 Task: Compose an email with the signature Lynn Cooper with the subject Request for feedback on a training evaluation survey and the message Can you confirm the budget for the upcoming marketing campaign? from softage.3@softage.net to softage.2@softage.net with an attached audio file Audio_riddle.mp3, change the font of the message to Comic Sans and change the font typography to italics Send the email. Finally, move the email from Sent Items to the label Partnerships
Action: Mouse moved to (702, 523)
Screenshot: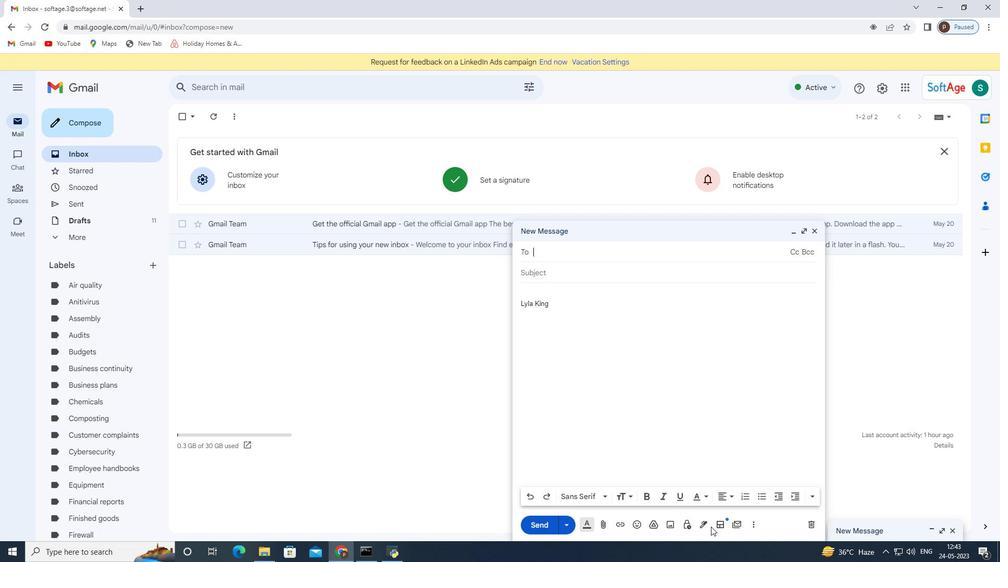 
Action: Mouse pressed left at (702, 523)
Screenshot: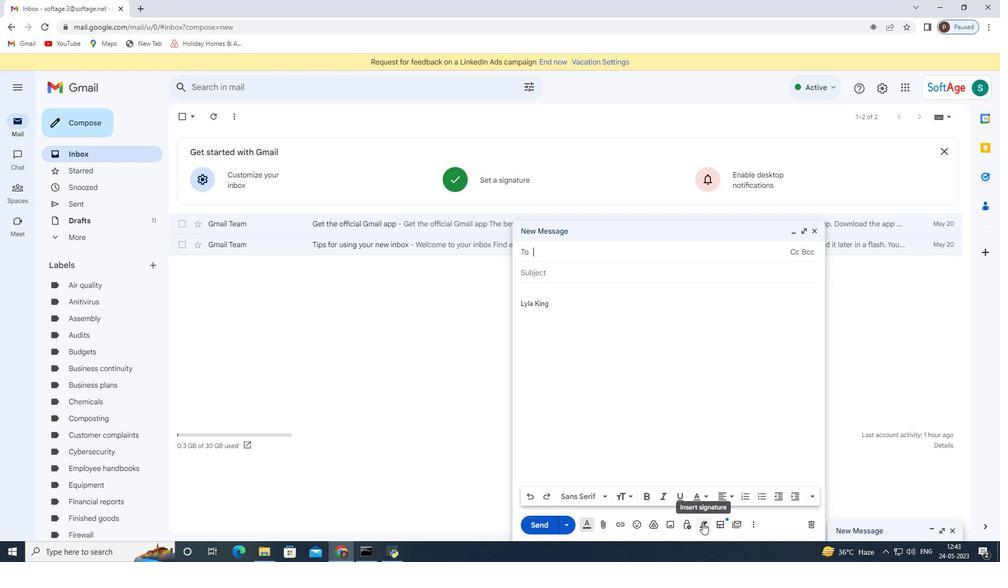 
Action: Mouse moved to (738, 464)
Screenshot: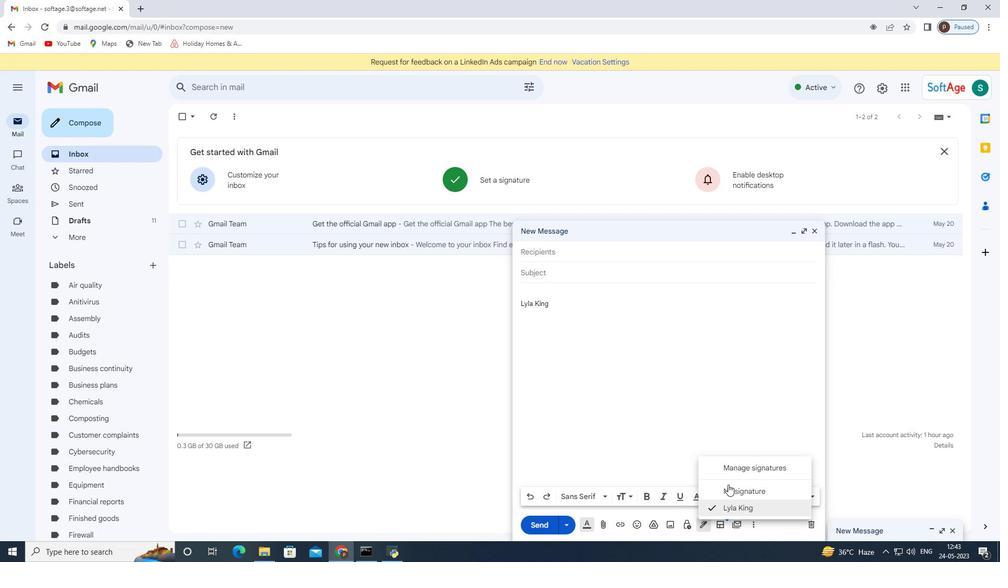 
Action: Mouse pressed left at (738, 464)
Screenshot: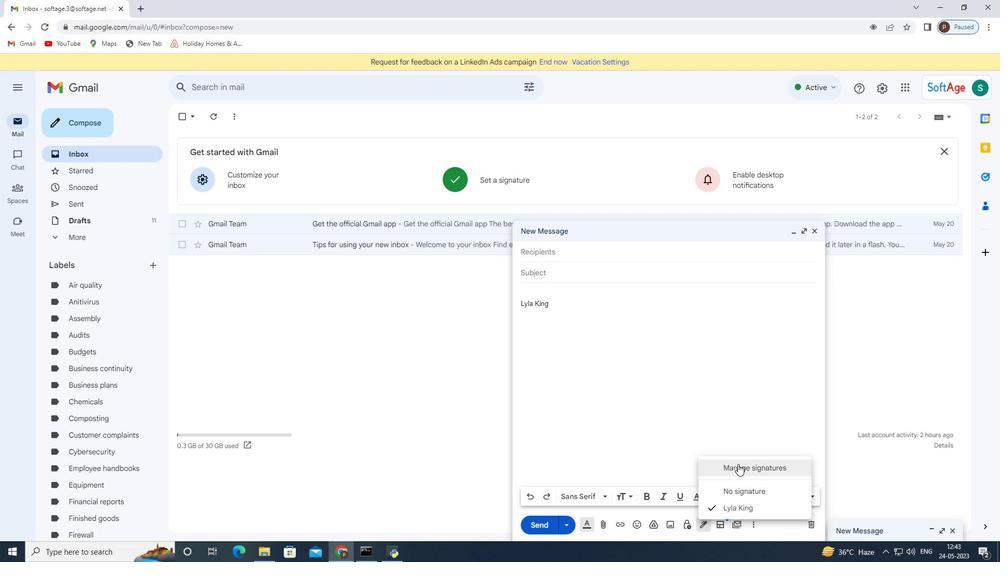 
Action: Mouse moved to (810, 233)
Screenshot: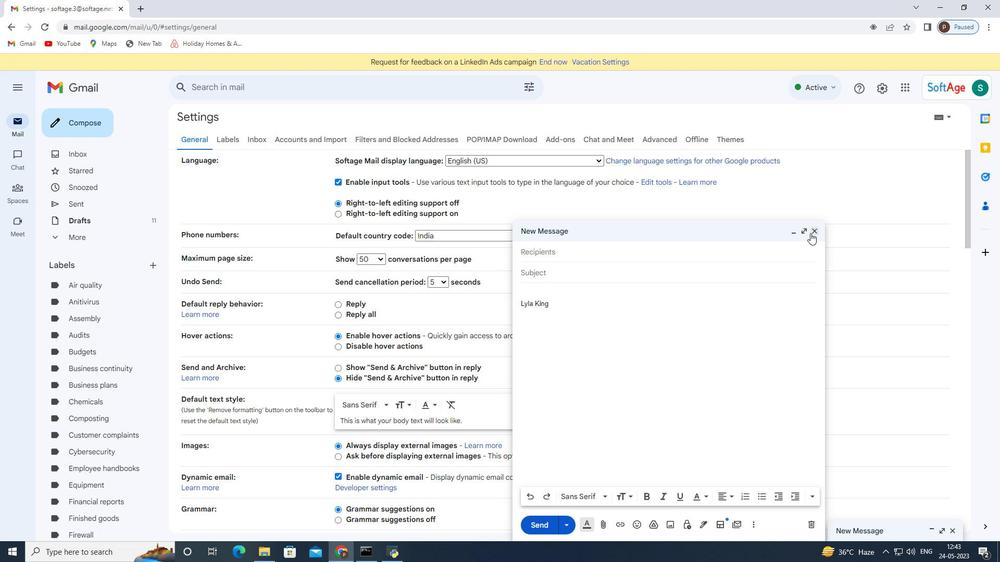 
Action: Mouse pressed left at (810, 233)
Screenshot: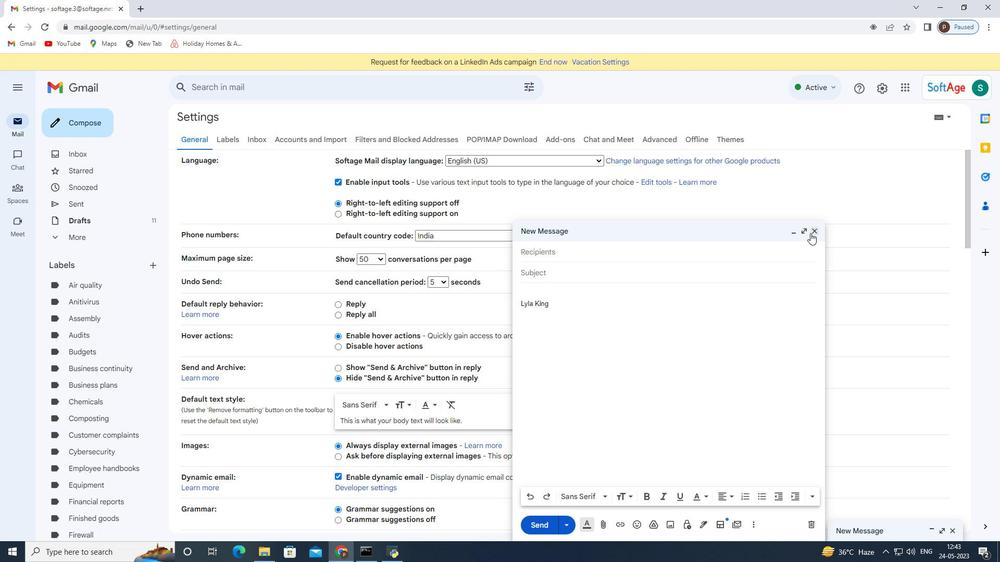 
Action: Mouse moved to (529, 320)
Screenshot: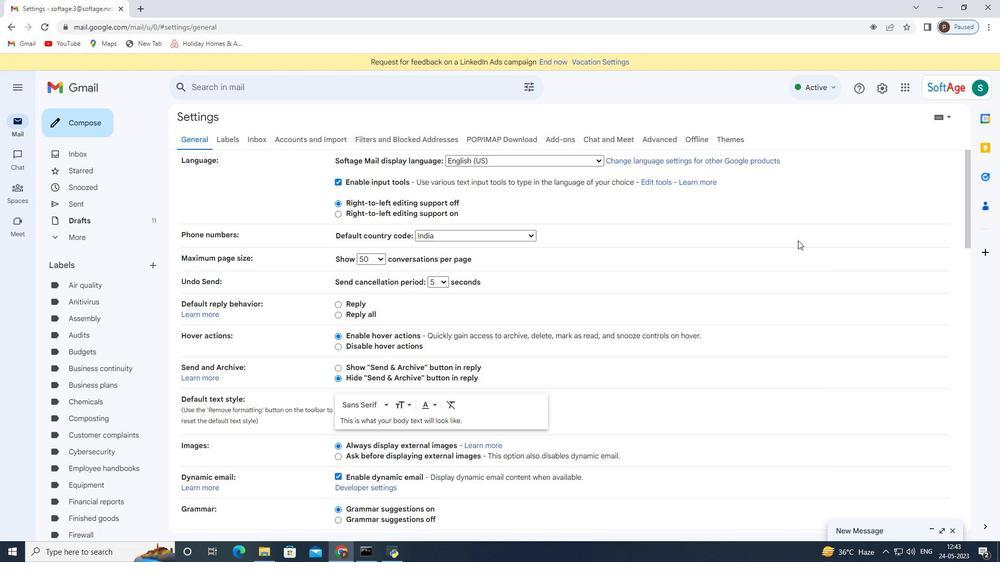
Action: Mouse scrolled (529, 320) with delta (0, 0)
Screenshot: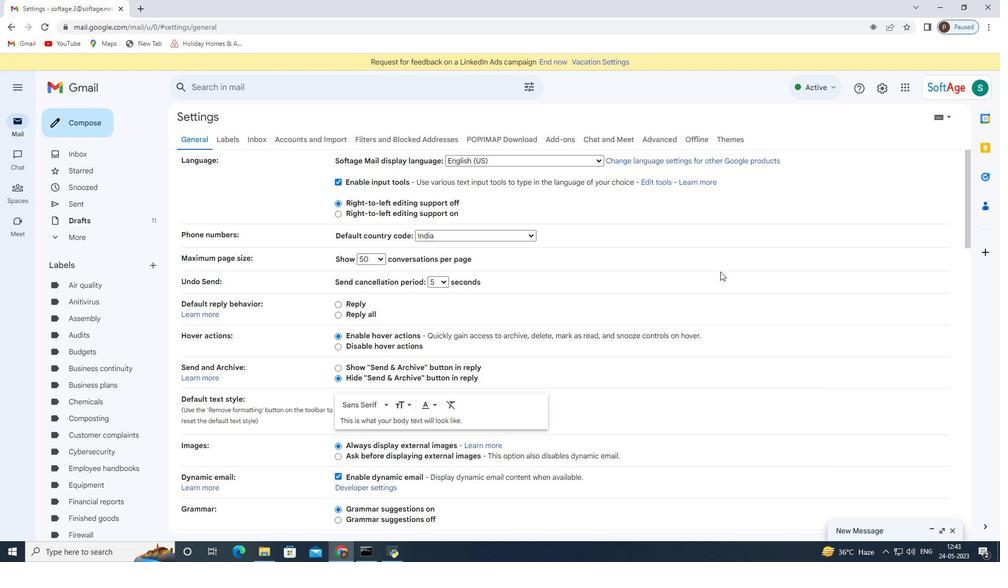 
Action: Mouse moved to (518, 327)
Screenshot: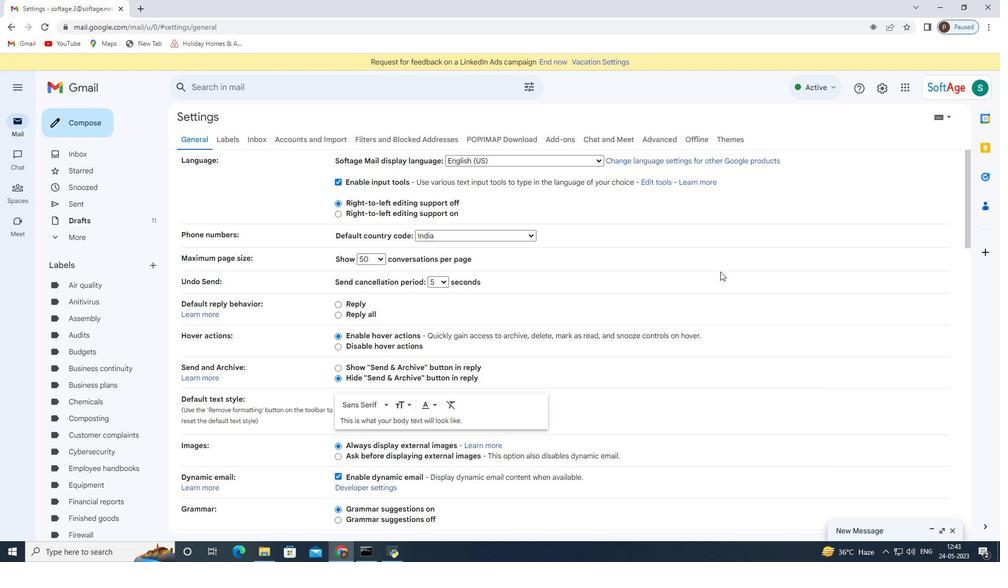 
Action: Mouse scrolled (518, 326) with delta (0, 0)
Screenshot: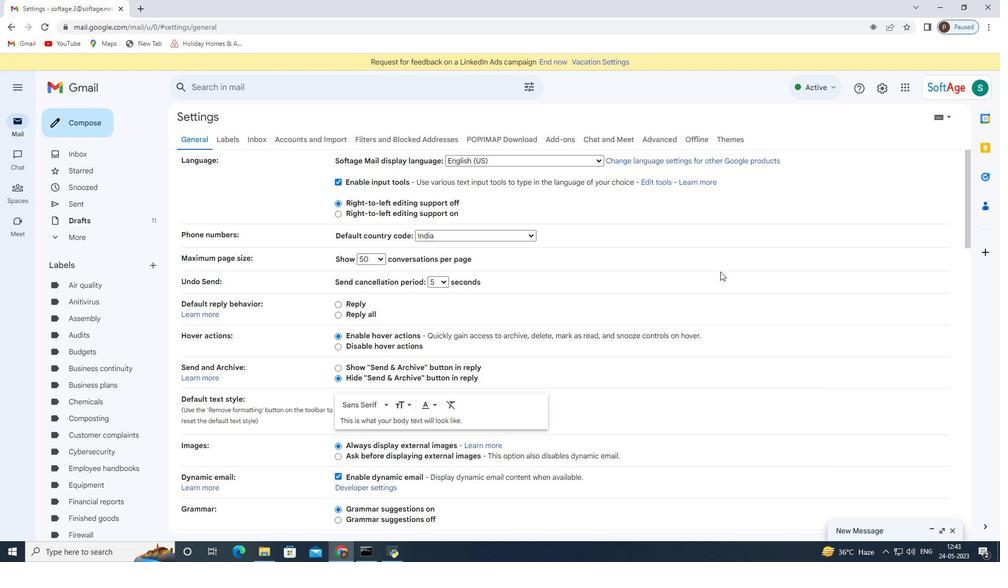 
Action: Mouse moved to (516, 328)
Screenshot: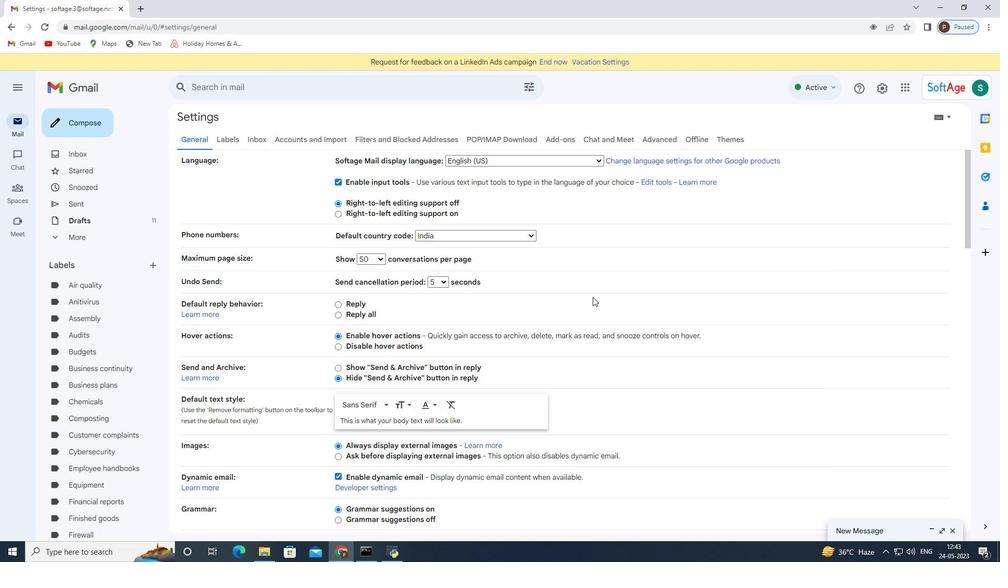 
Action: Mouse scrolled (516, 328) with delta (0, 0)
Screenshot: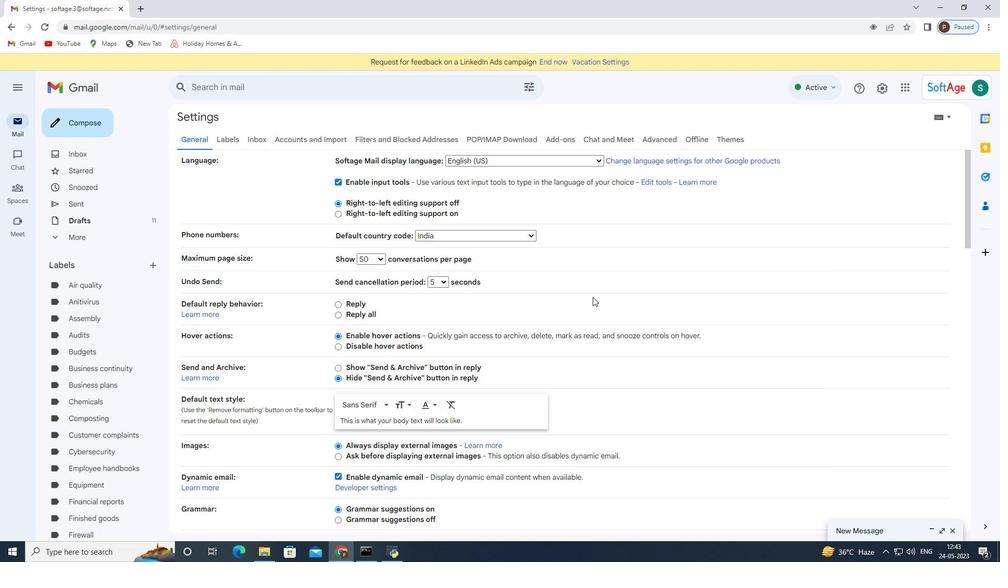 
Action: Mouse scrolled (516, 328) with delta (0, 0)
Screenshot: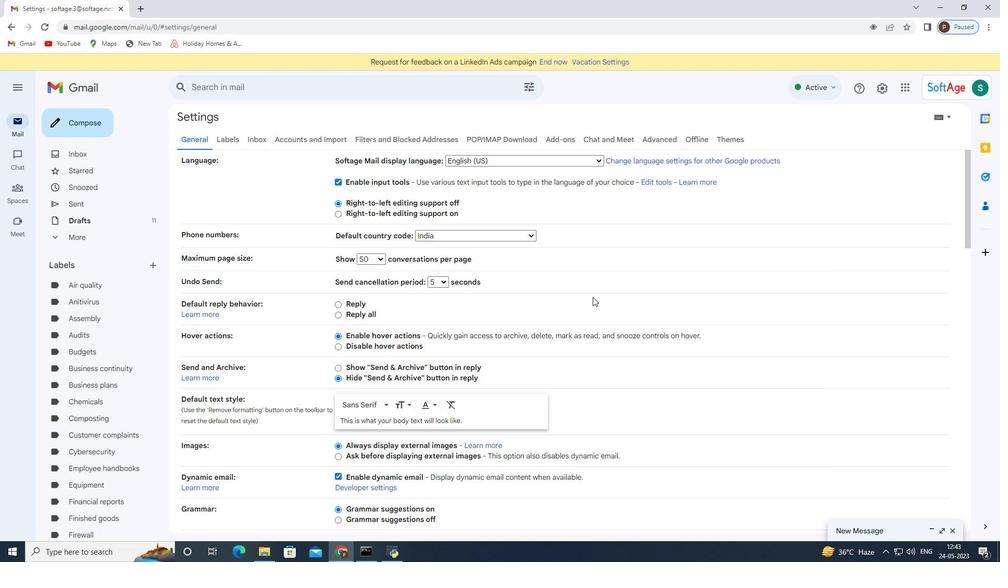 
Action: Mouse scrolled (516, 328) with delta (0, 0)
Screenshot: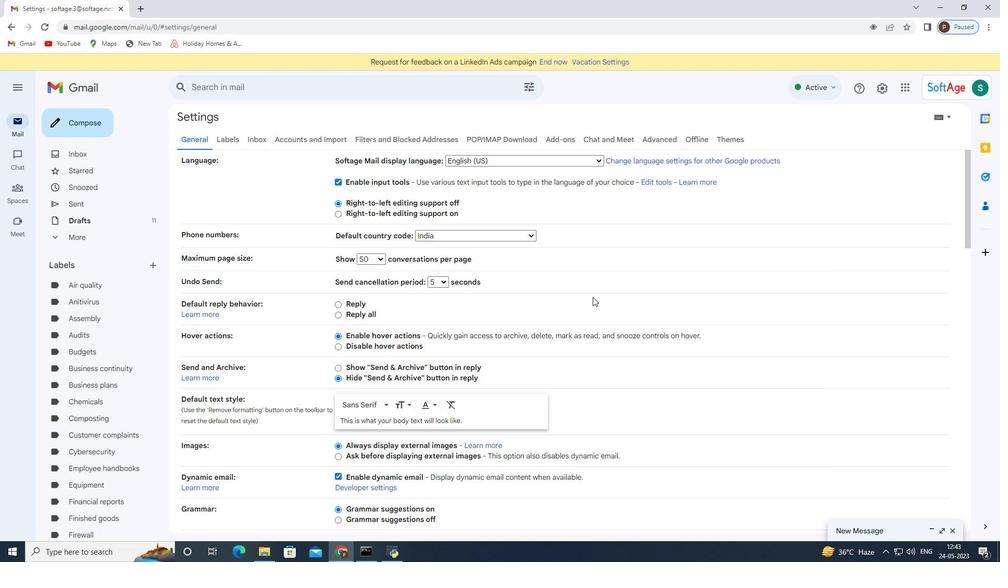 
Action: Mouse moved to (515, 329)
Screenshot: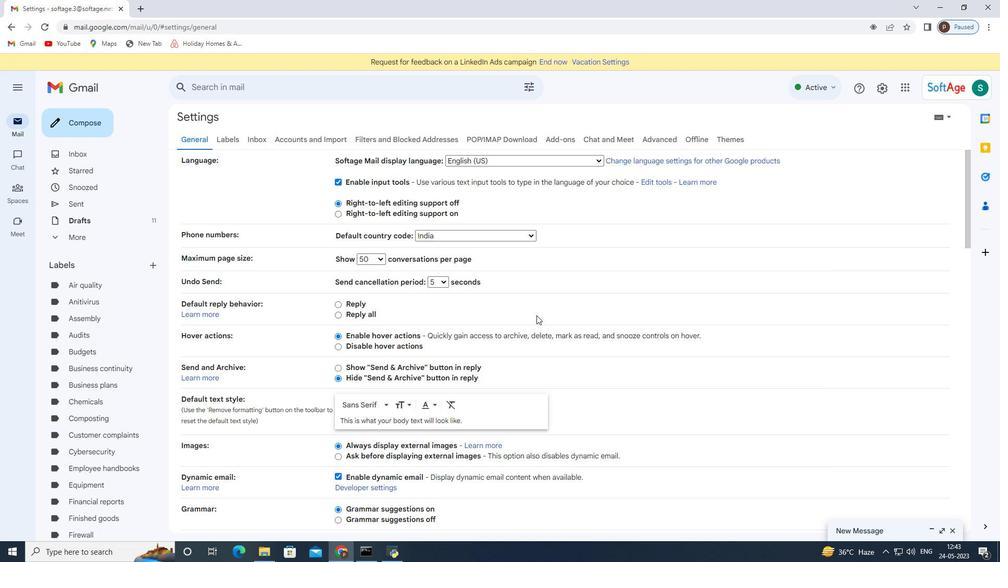 
Action: Mouse scrolled (515, 328) with delta (0, 0)
Screenshot: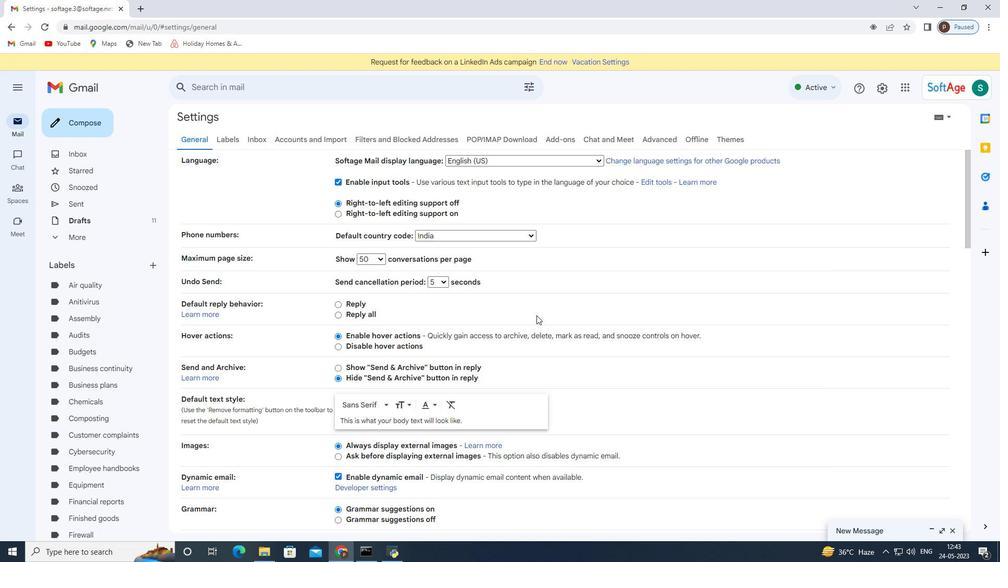 
Action: Mouse moved to (513, 330)
Screenshot: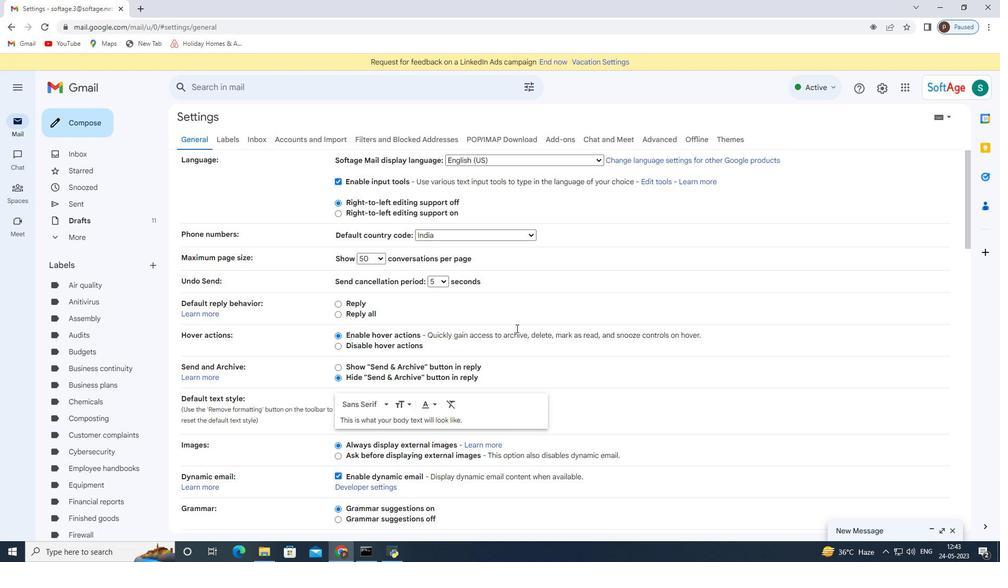 
Action: Mouse scrolled (513, 329) with delta (0, 0)
Screenshot: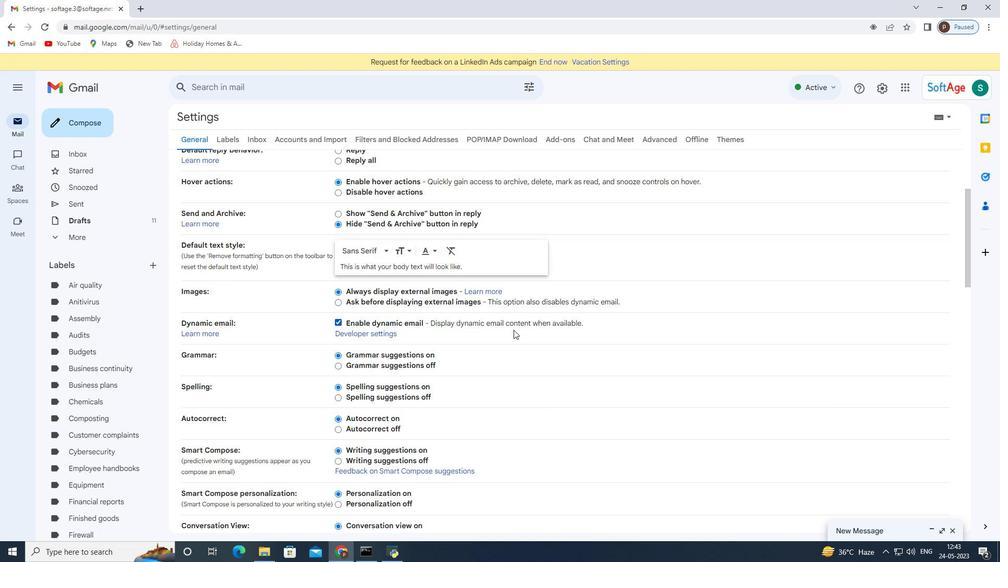 
Action: Mouse moved to (512, 330)
Screenshot: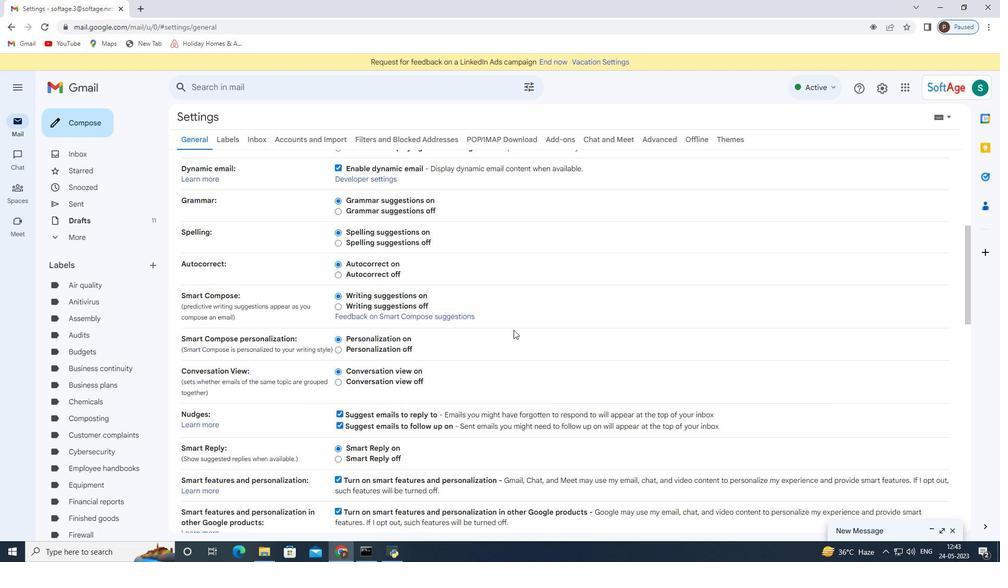 
Action: Mouse scrolled (512, 330) with delta (0, 0)
Screenshot: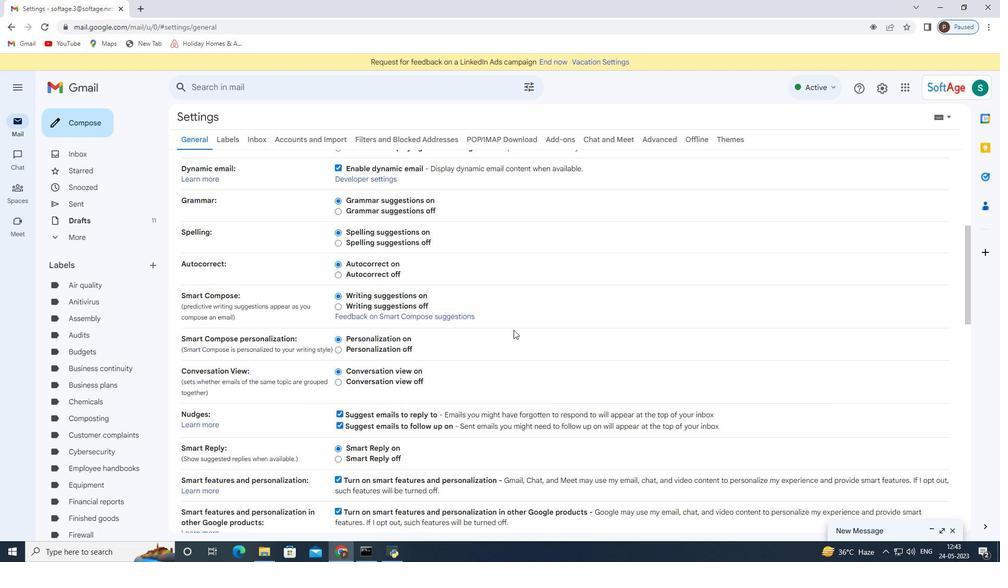 
Action: Mouse moved to (511, 331)
Screenshot: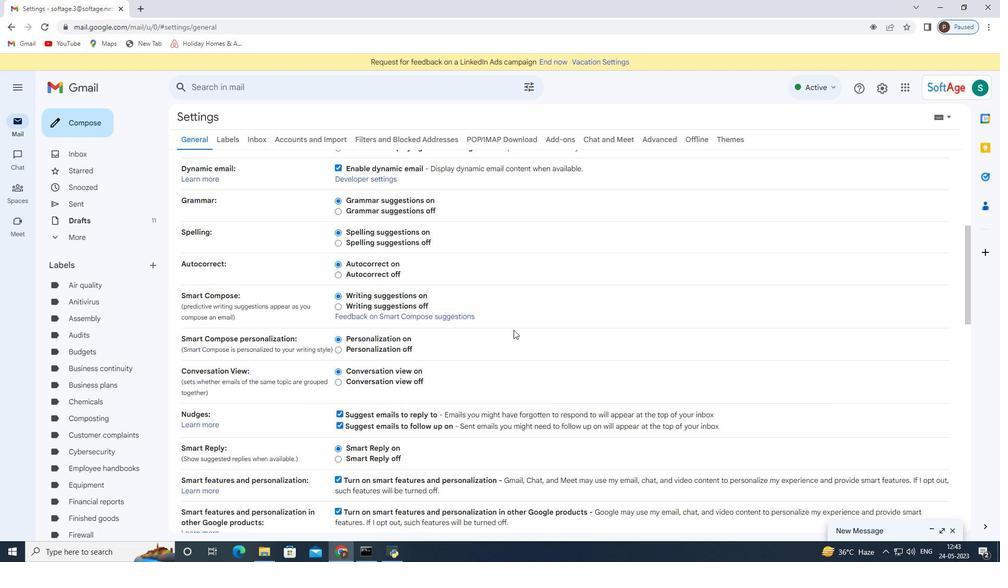 
Action: Mouse scrolled (511, 330) with delta (0, 0)
Screenshot: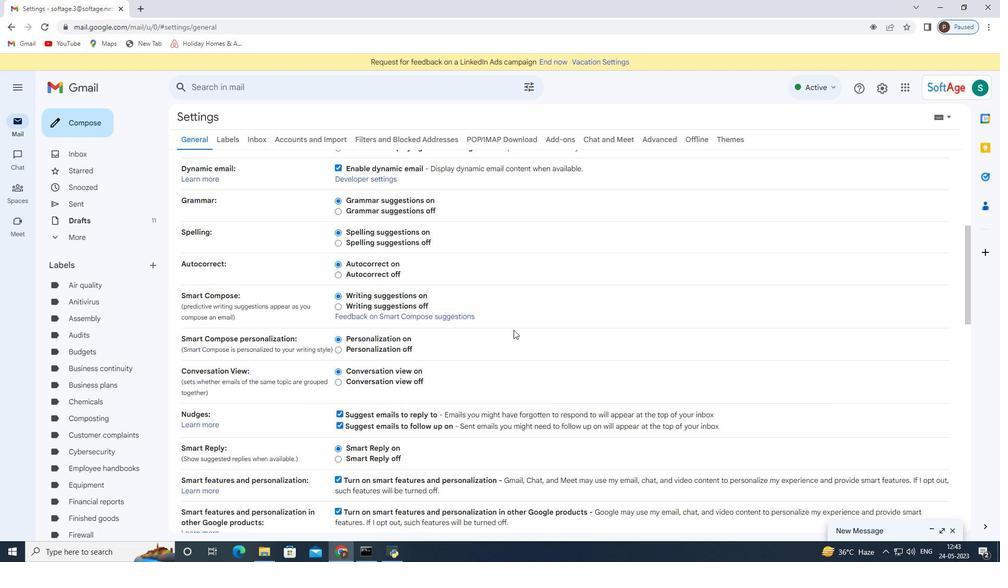 
Action: Mouse moved to (509, 332)
Screenshot: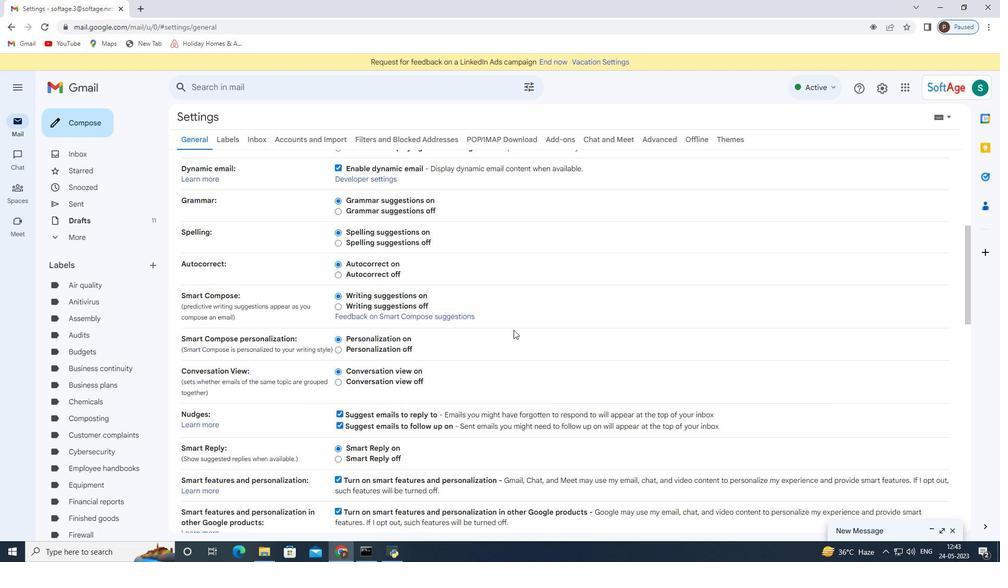 
Action: Mouse scrolled (509, 332) with delta (0, 0)
Screenshot: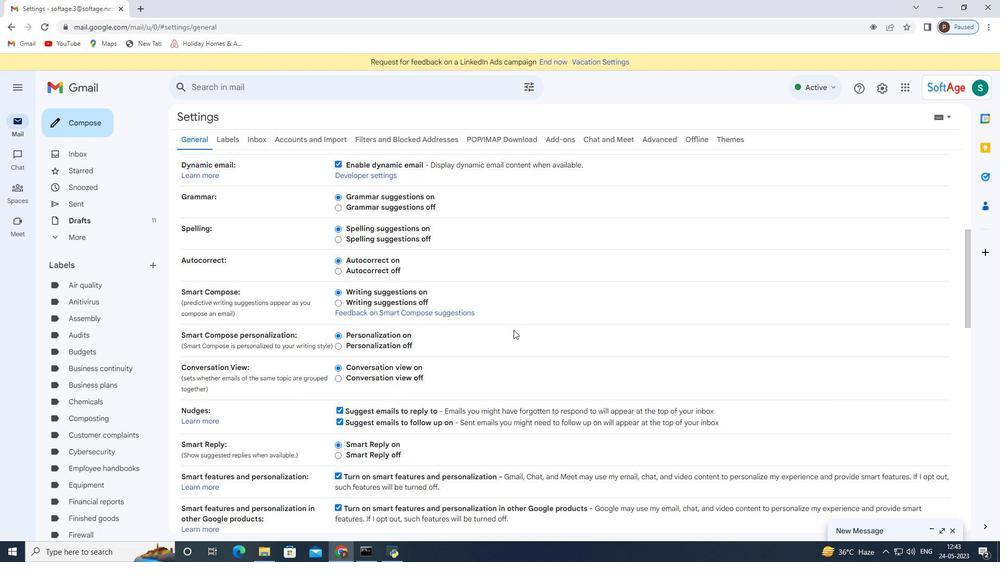 
Action: Mouse moved to (503, 336)
Screenshot: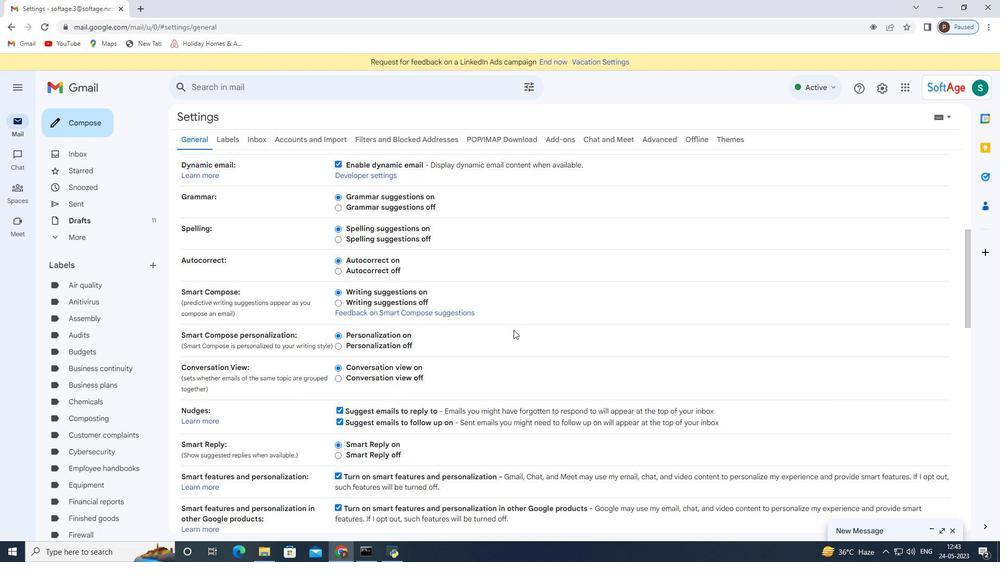
Action: Mouse scrolled (503, 335) with delta (0, 0)
Screenshot: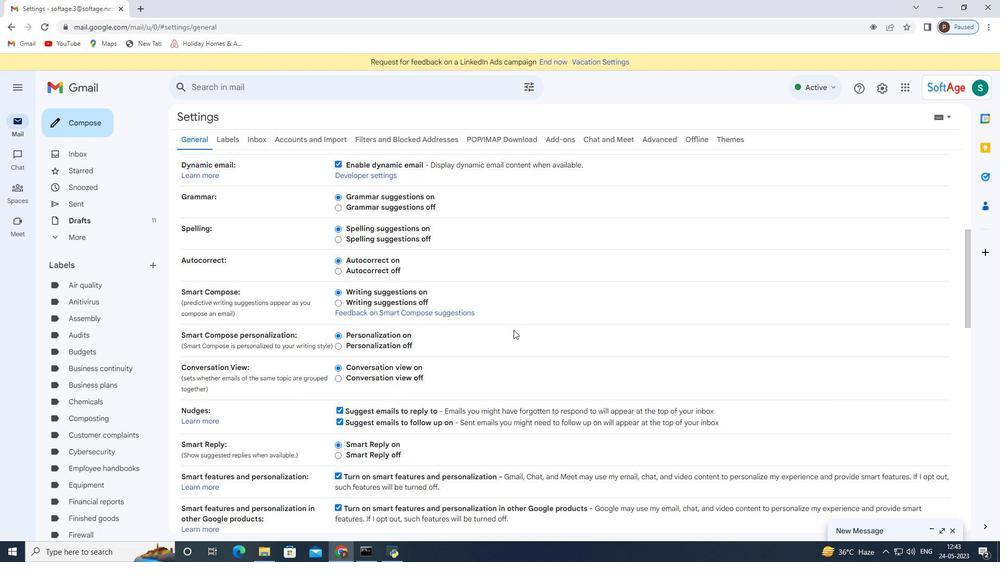 
Action: Mouse moved to (500, 338)
Screenshot: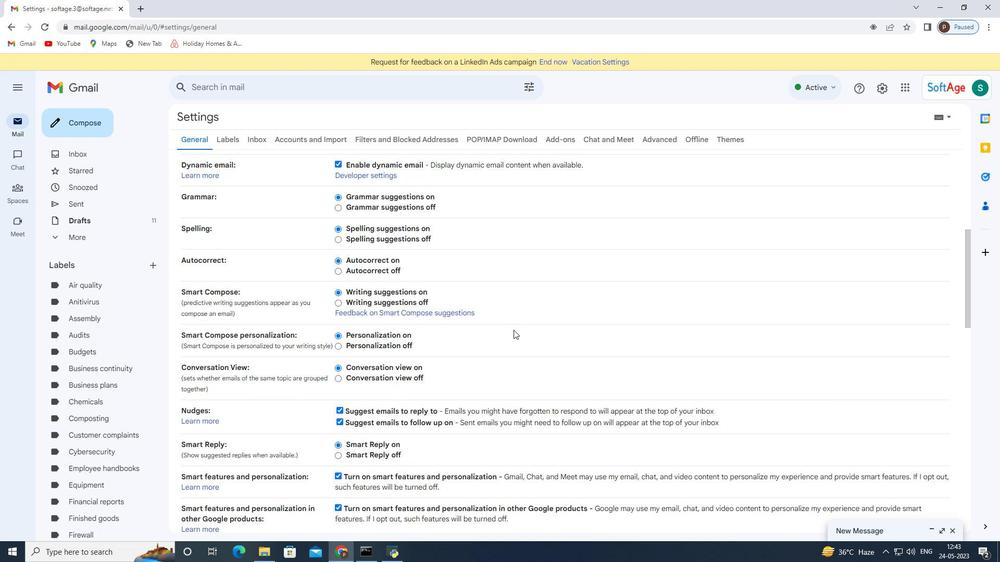 
Action: Mouse scrolled (500, 337) with delta (0, 0)
Screenshot: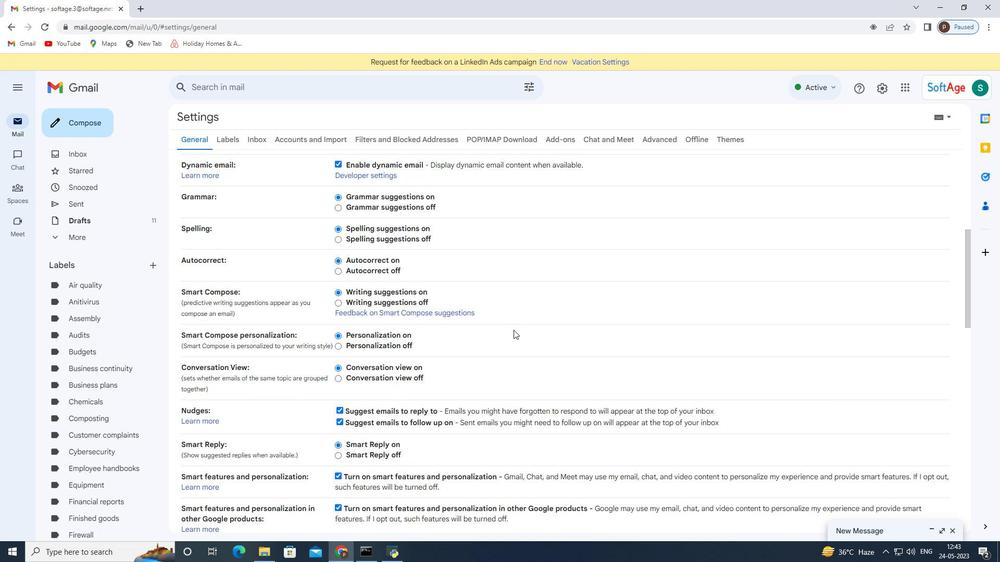 
Action: Mouse moved to (486, 372)
Screenshot: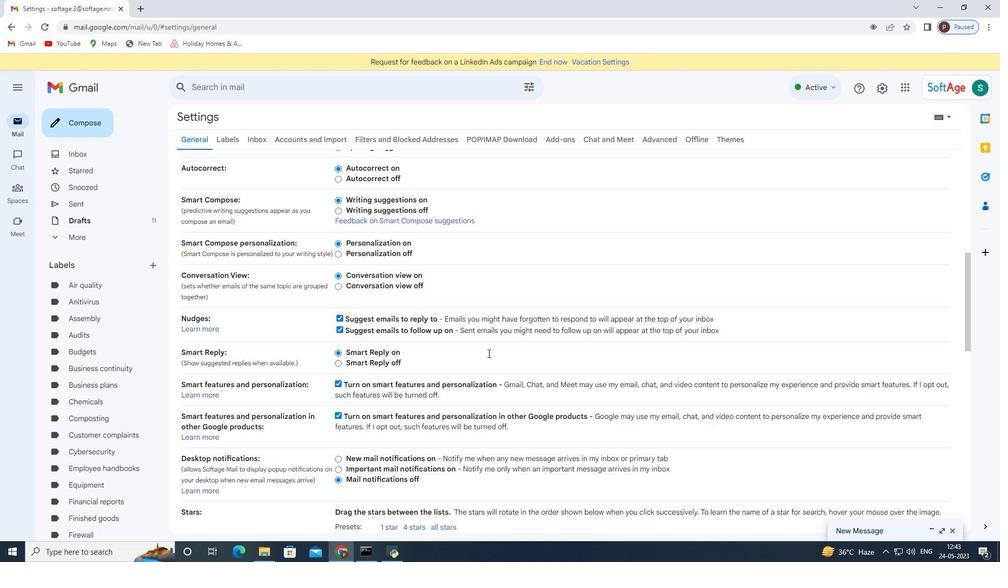 
Action: Mouse scrolled (486, 372) with delta (0, 0)
Screenshot: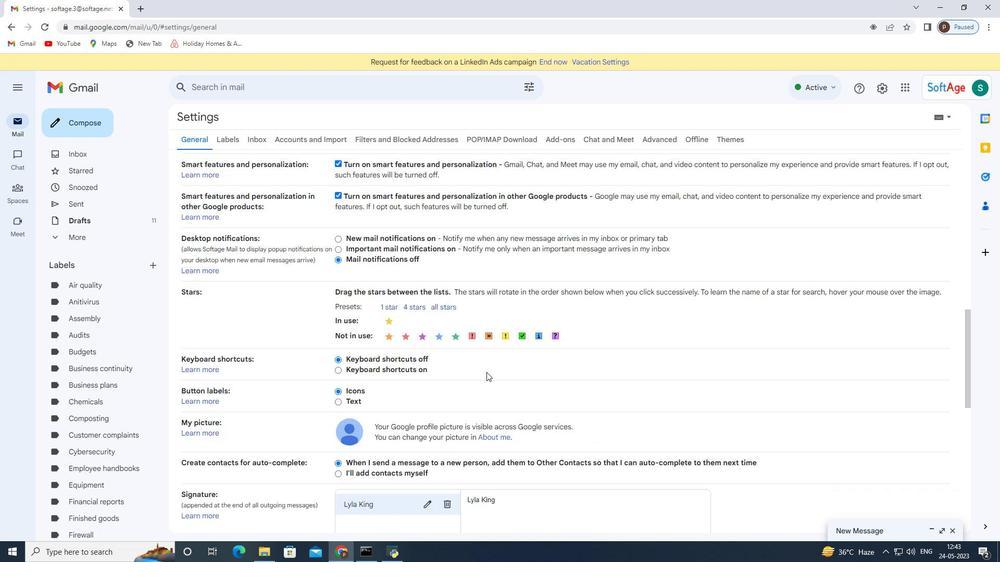 
Action: Mouse scrolled (486, 372) with delta (0, 0)
Screenshot: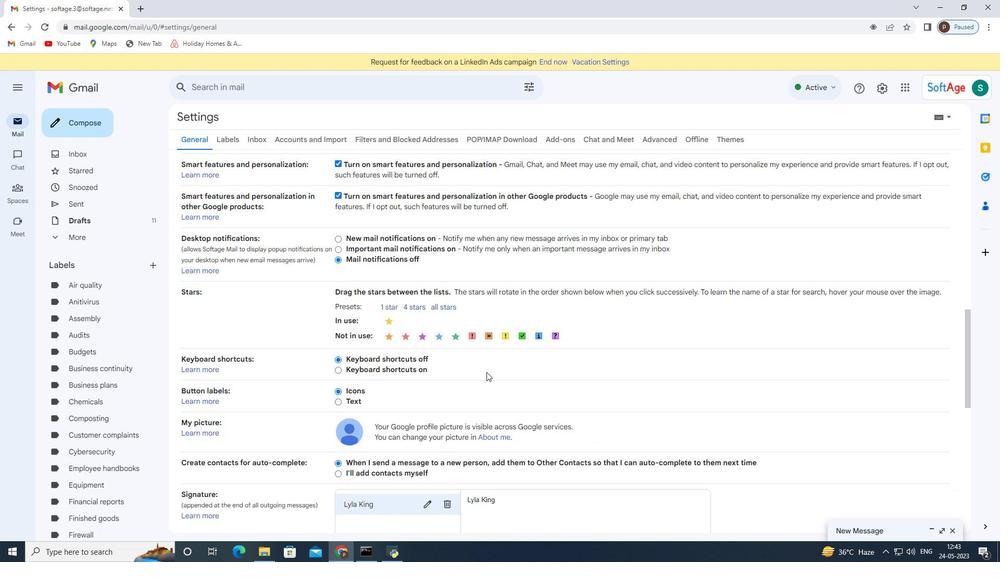 
Action: Mouse scrolled (486, 372) with delta (0, 0)
Screenshot: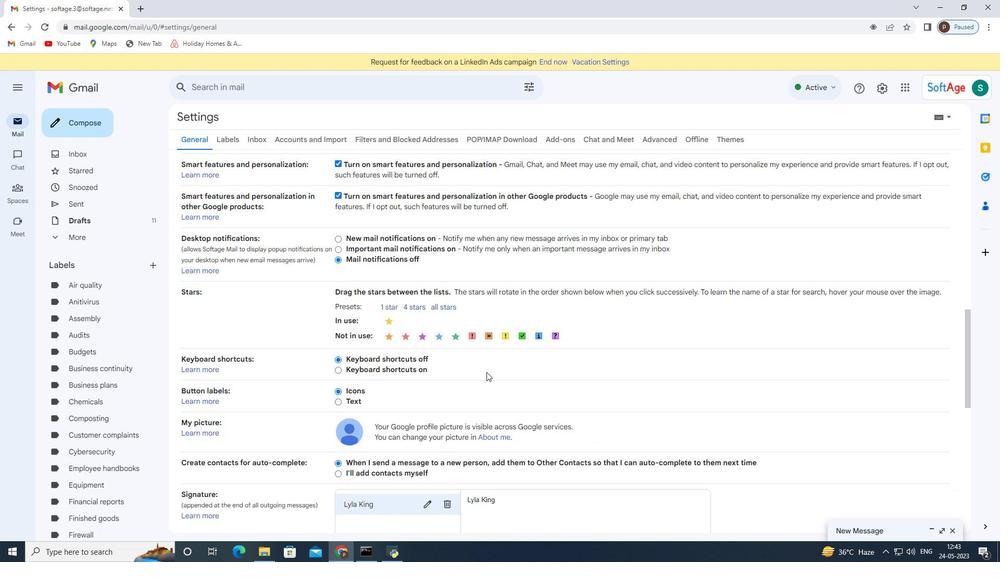 
Action: Mouse scrolled (486, 372) with delta (0, 0)
Screenshot: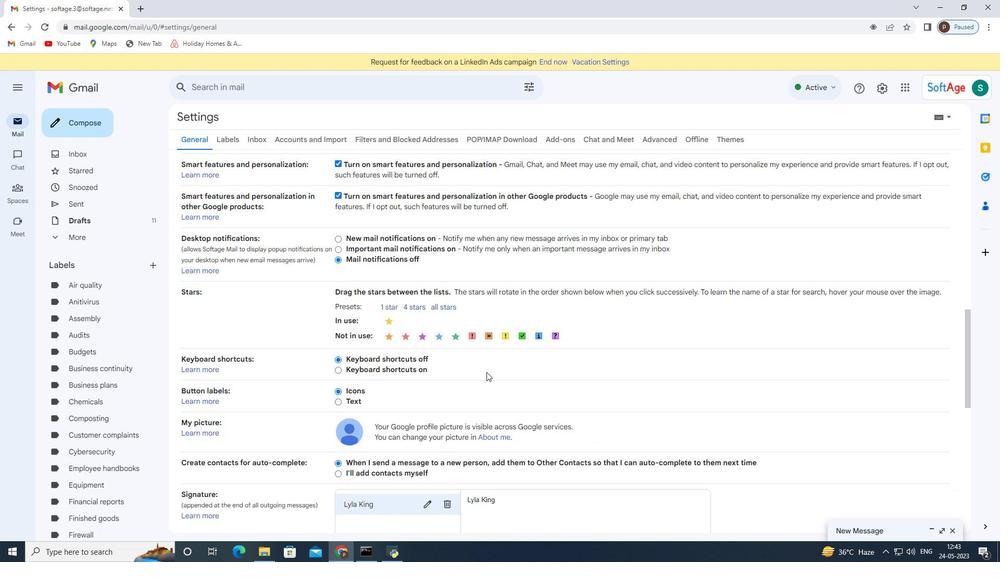 
Action: Mouse moved to (450, 300)
Screenshot: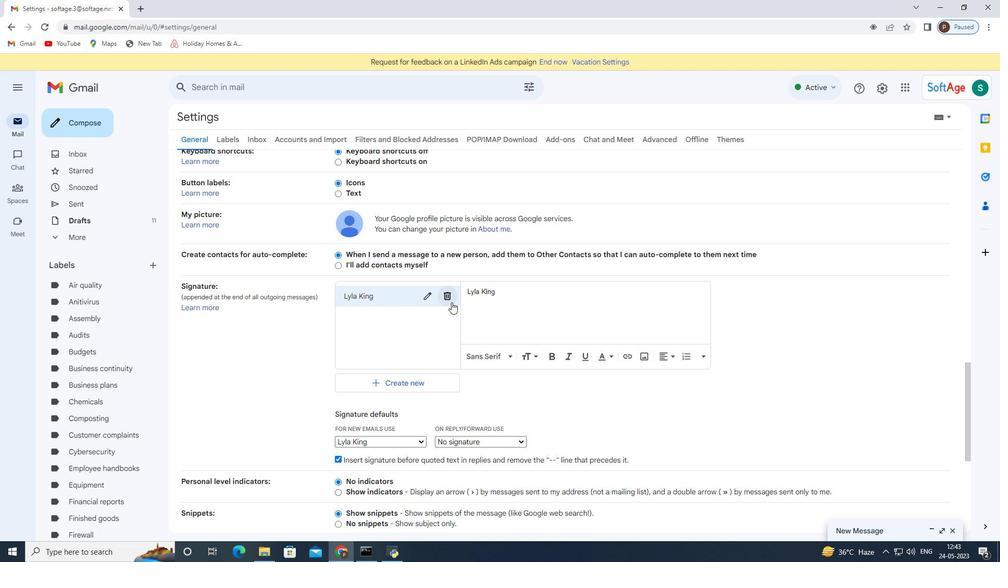 
Action: Mouse pressed left at (450, 300)
Screenshot: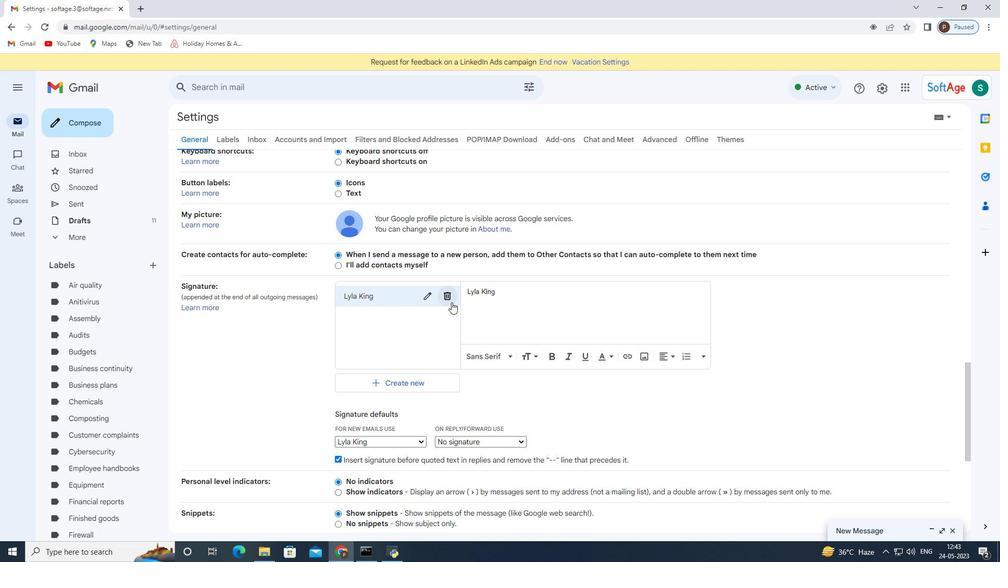 
Action: Mouse moved to (572, 319)
Screenshot: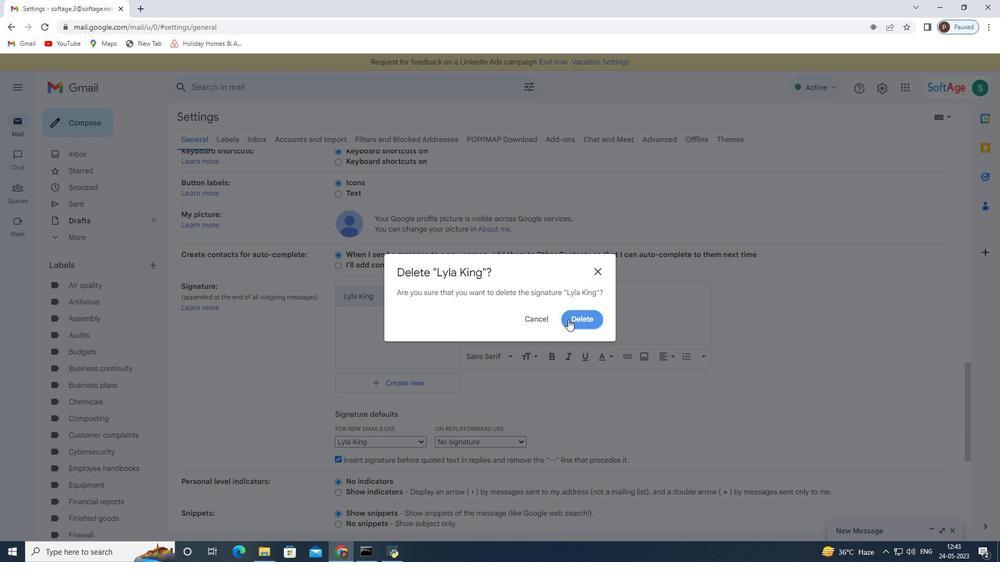 
Action: Mouse pressed left at (572, 319)
Screenshot: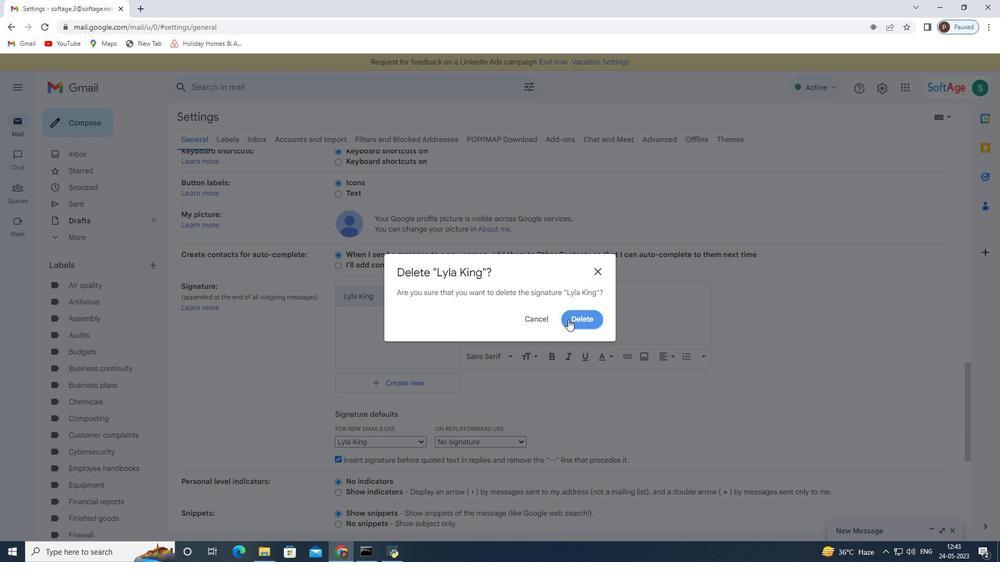 
Action: Mouse moved to (360, 306)
Screenshot: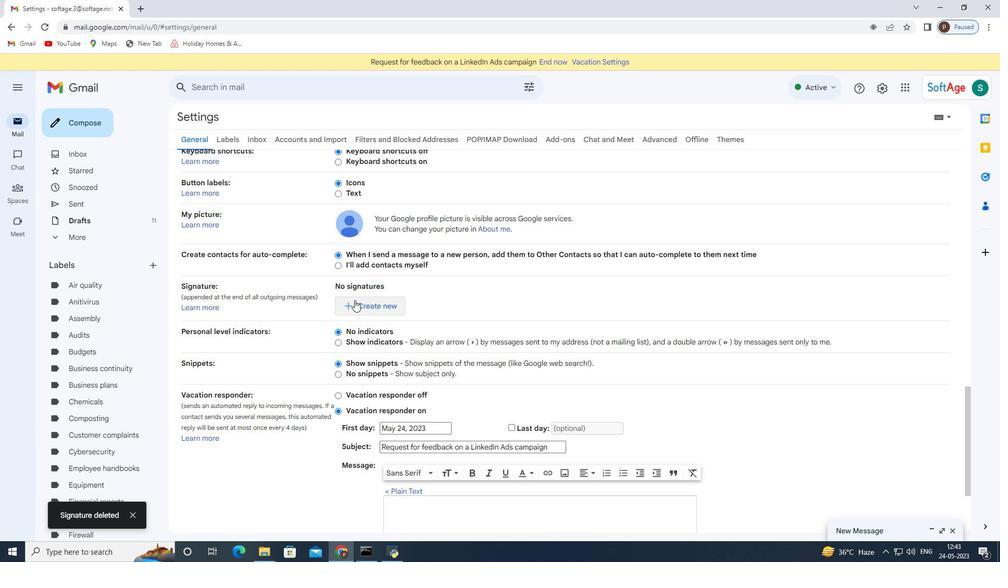 
Action: Mouse pressed left at (360, 306)
Screenshot: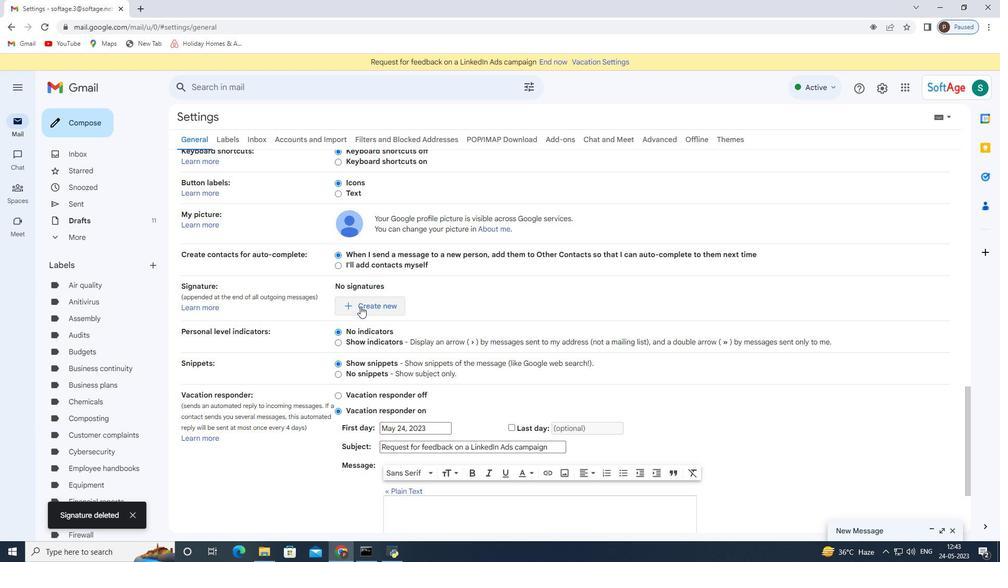 
Action: Mouse moved to (449, 290)
Screenshot: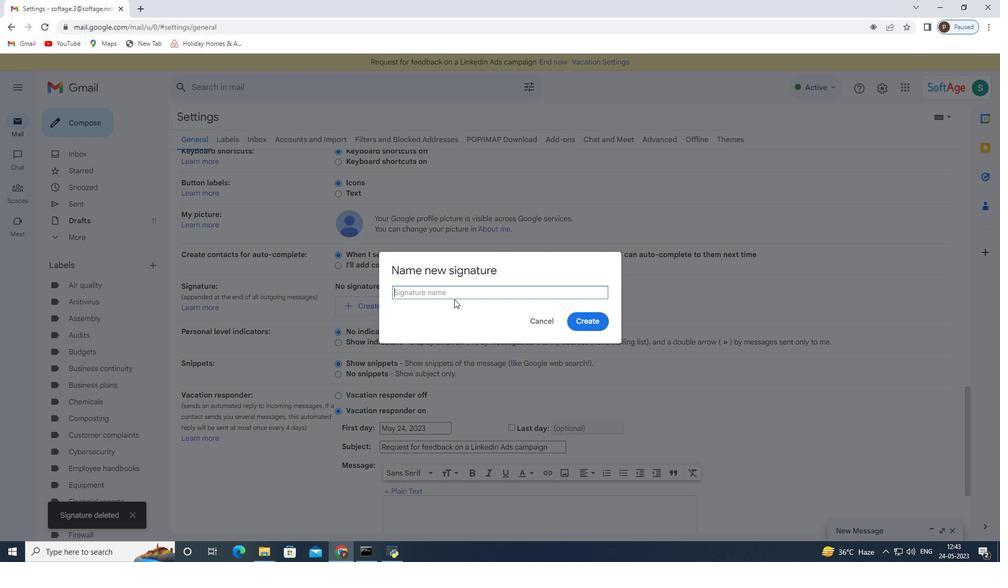 
Action: Mouse pressed left at (449, 290)
Screenshot: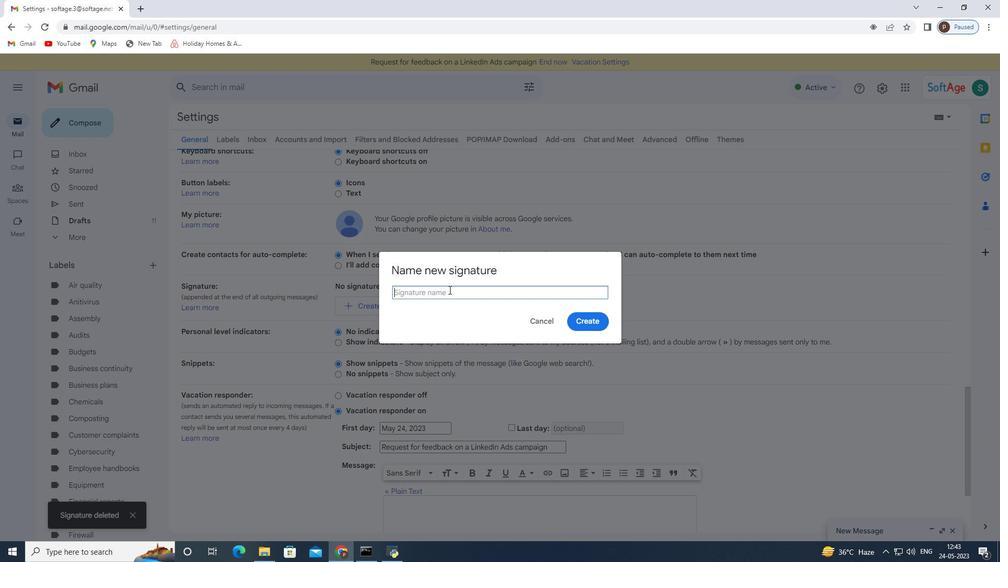 
Action: Key pressed <Key.shift>Lynn<Key.space><Key.shift>Cooper
Screenshot: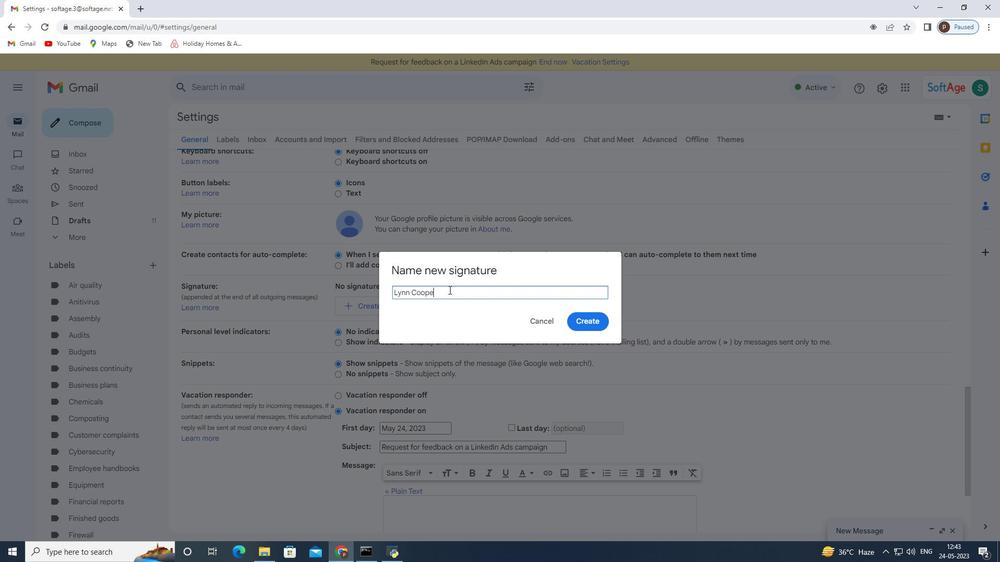 
Action: Mouse moved to (580, 323)
Screenshot: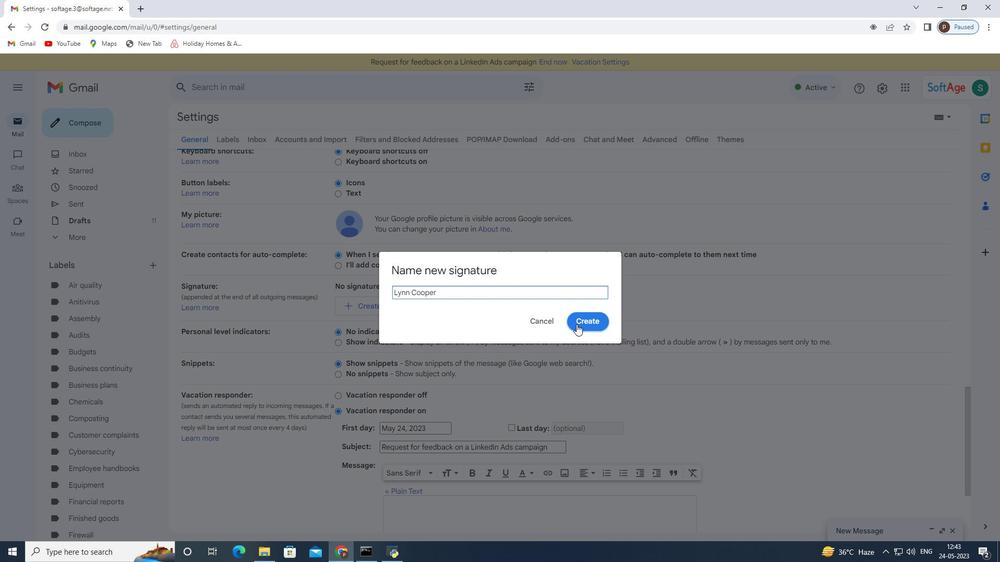 
Action: Mouse pressed left at (580, 323)
Screenshot: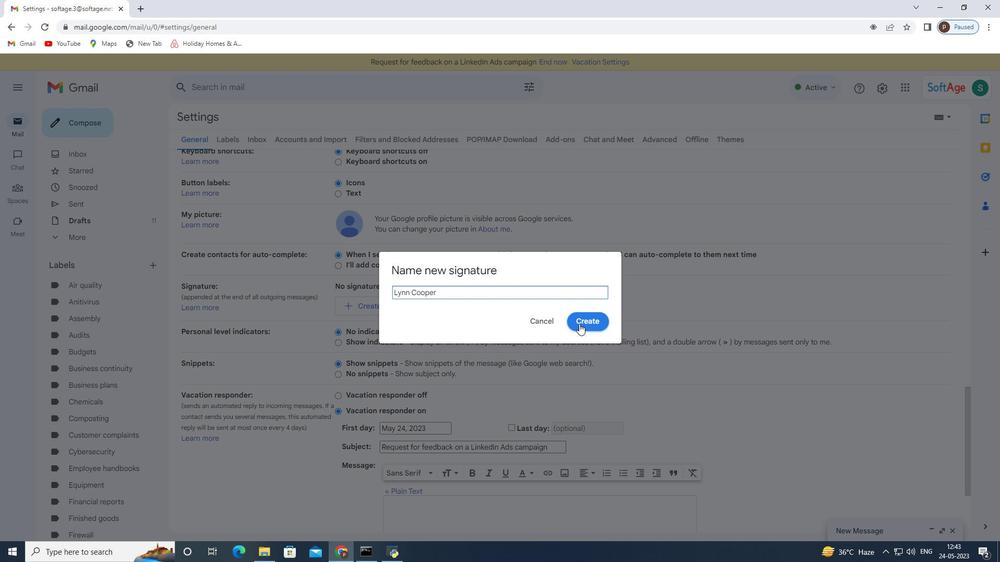 
Action: Mouse pressed left at (580, 323)
Screenshot: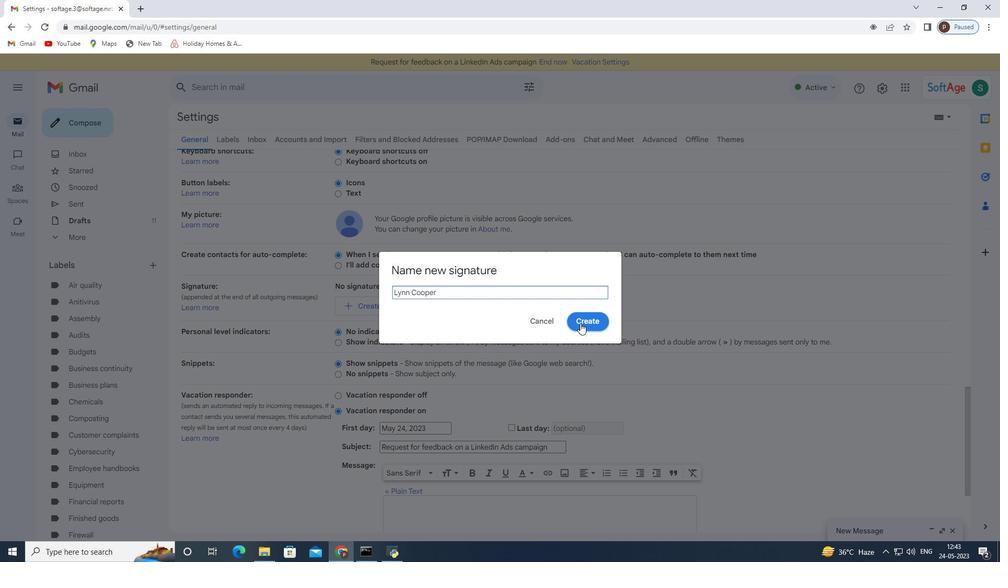 
Action: Mouse moved to (509, 299)
Screenshot: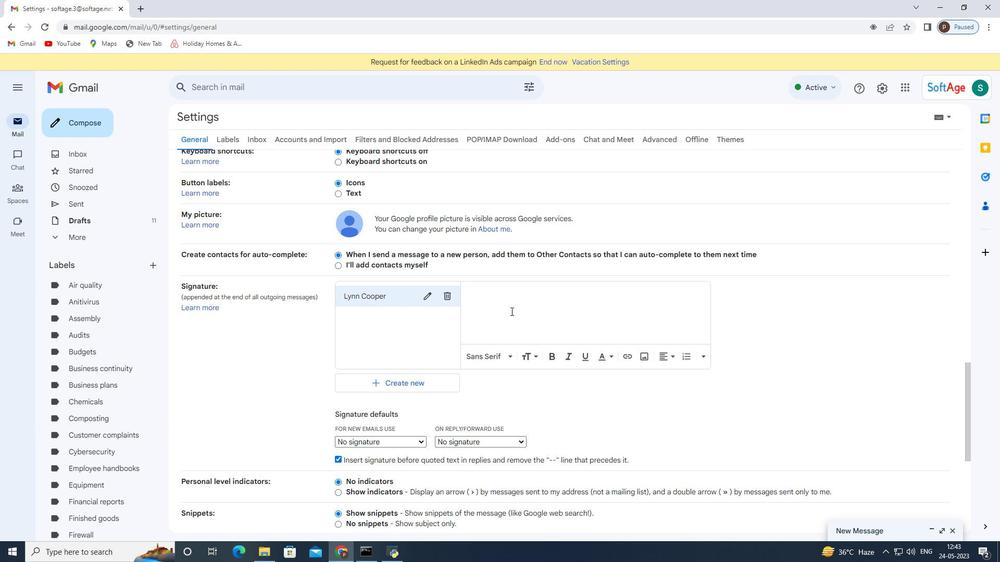 
Action: Key pressed <Key.shift>Lynn<Key.space><Key.shift>Cooper
Screenshot: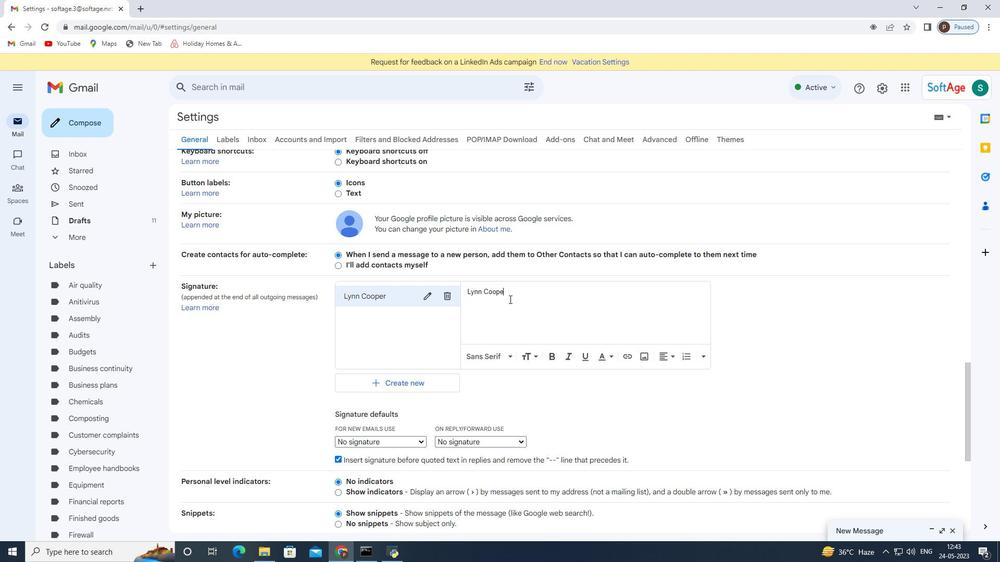 
Action: Mouse moved to (402, 440)
Screenshot: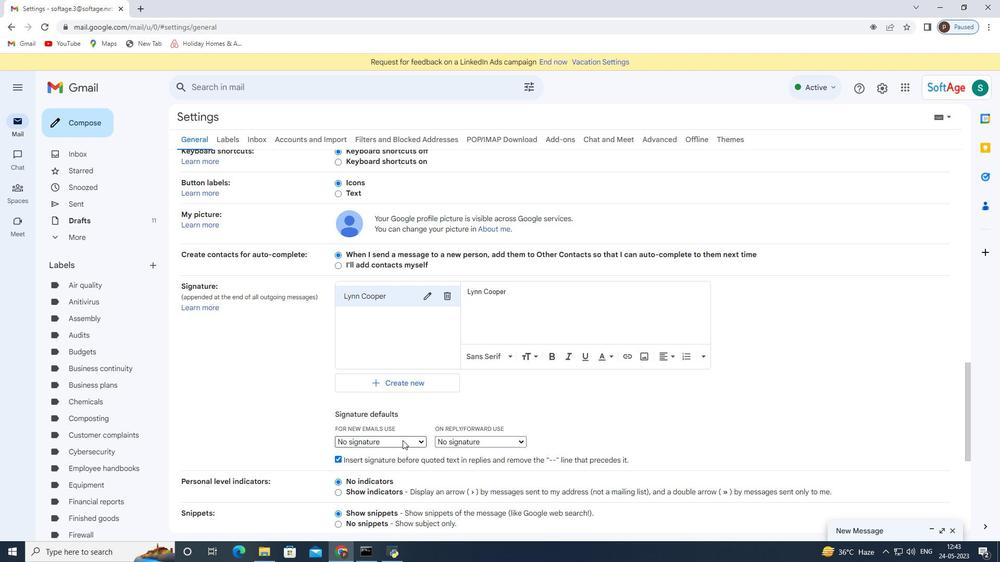 
Action: Mouse pressed left at (402, 440)
Screenshot: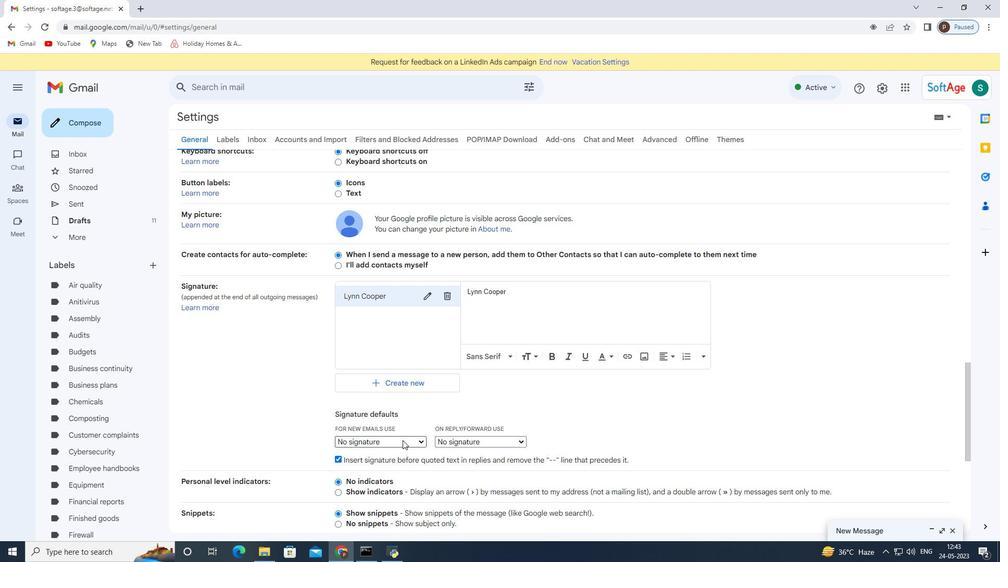 
Action: Mouse moved to (398, 460)
Screenshot: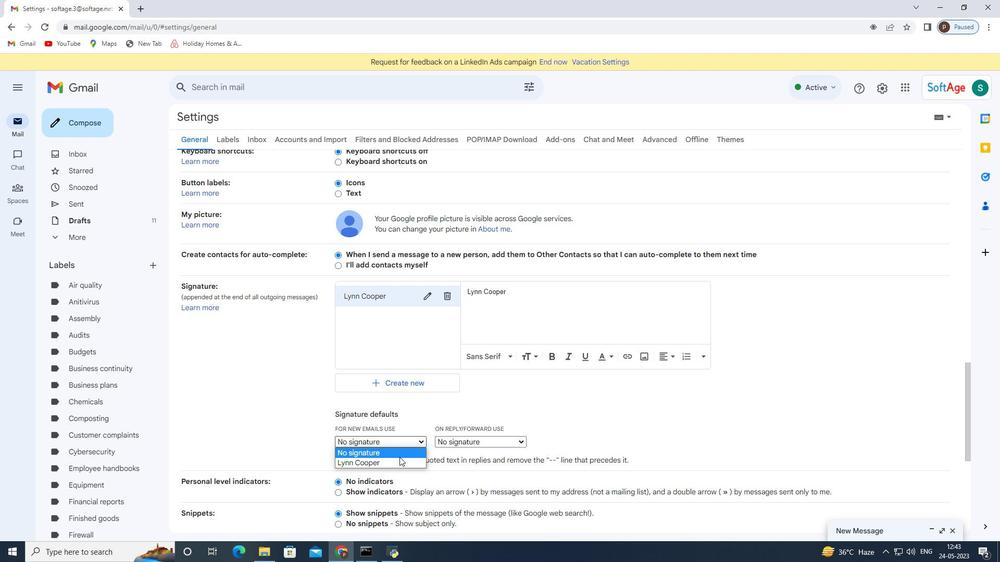 
Action: Mouse pressed left at (398, 460)
Screenshot: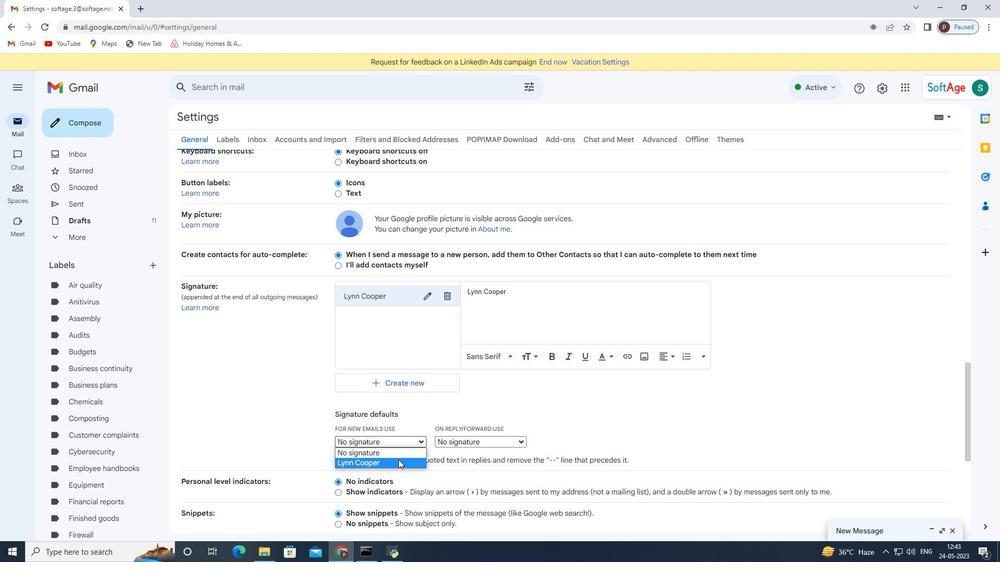 
Action: Mouse scrolled (398, 459) with delta (0, 0)
Screenshot: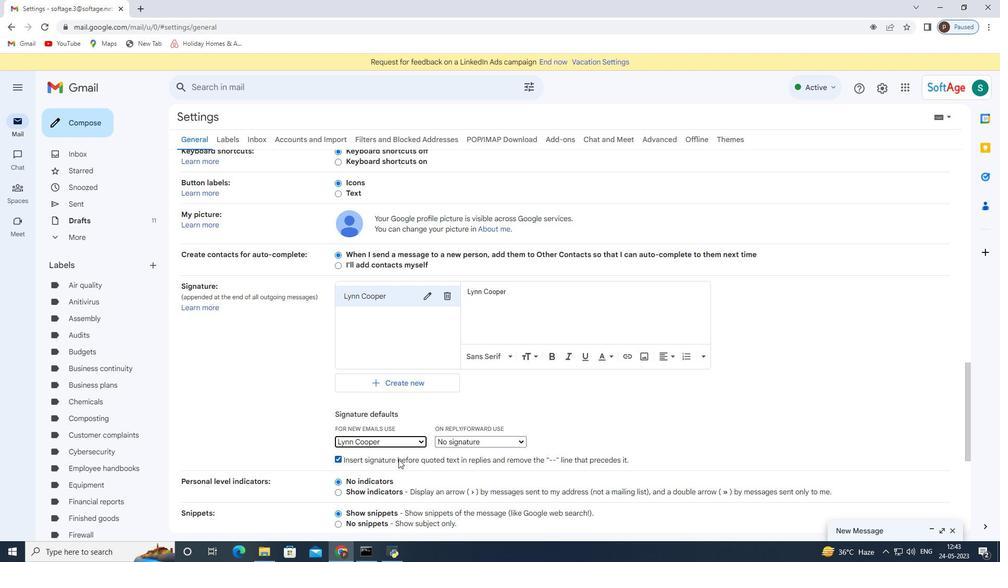 
Action: Mouse scrolled (398, 459) with delta (0, 0)
Screenshot: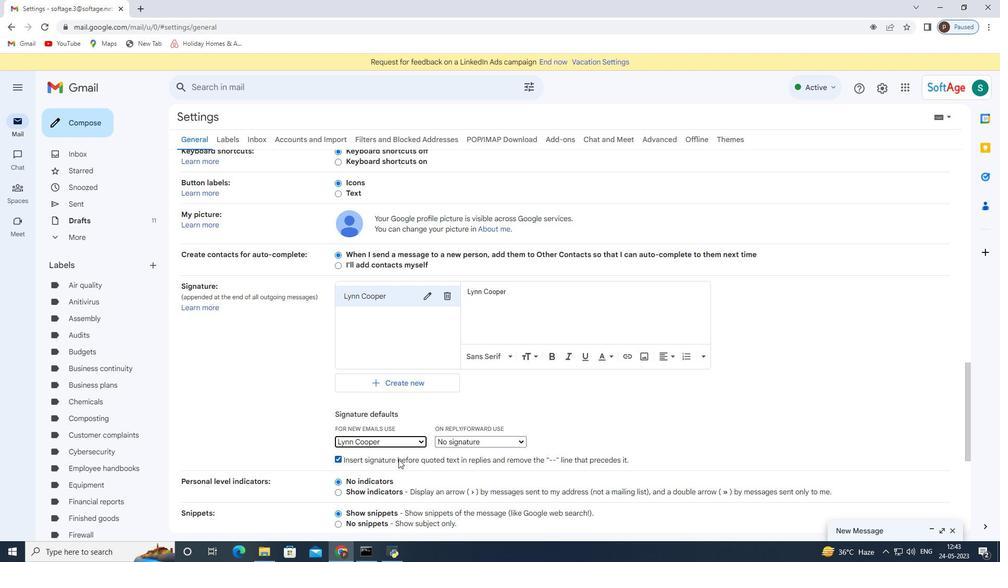 
Action: Mouse scrolled (398, 459) with delta (0, 0)
Screenshot: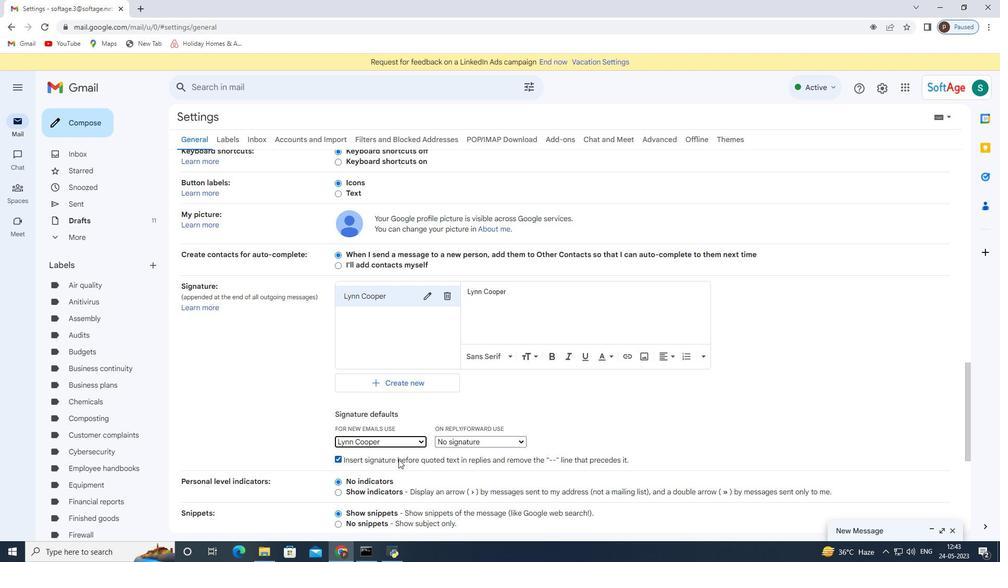 
Action: Mouse scrolled (398, 459) with delta (0, 0)
Screenshot: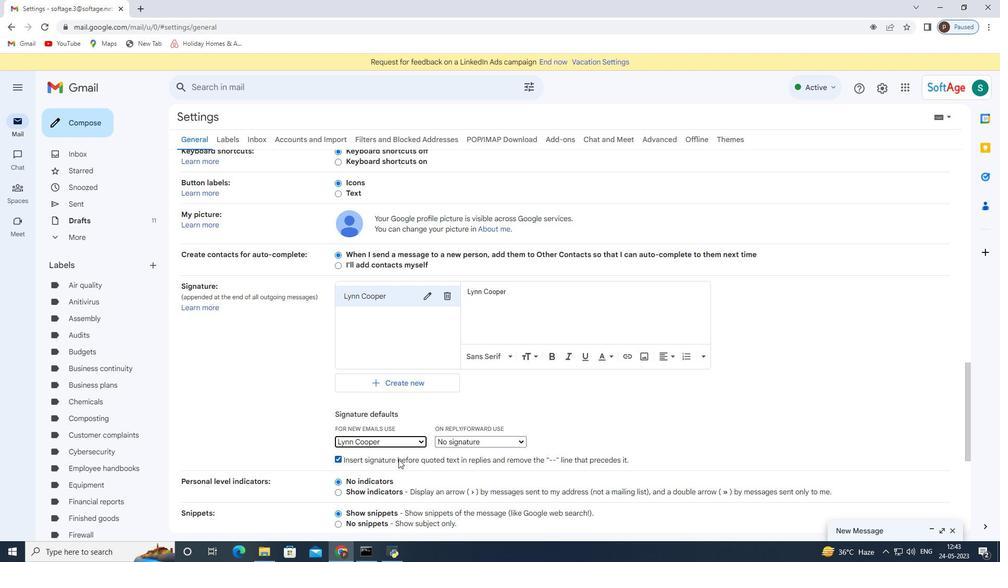 
Action: Mouse scrolled (398, 459) with delta (0, 0)
Screenshot: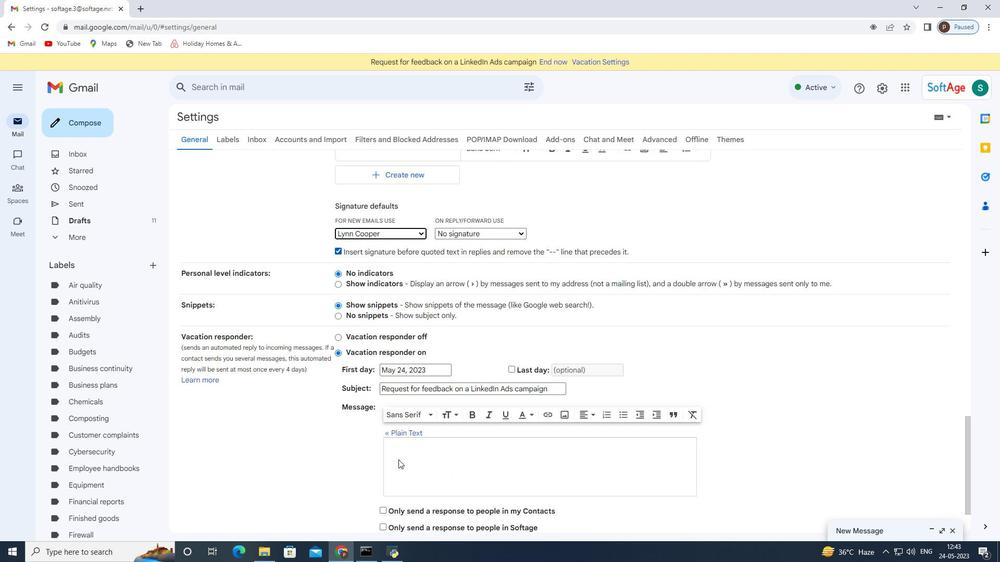 
Action: Mouse scrolled (398, 459) with delta (0, 0)
Screenshot: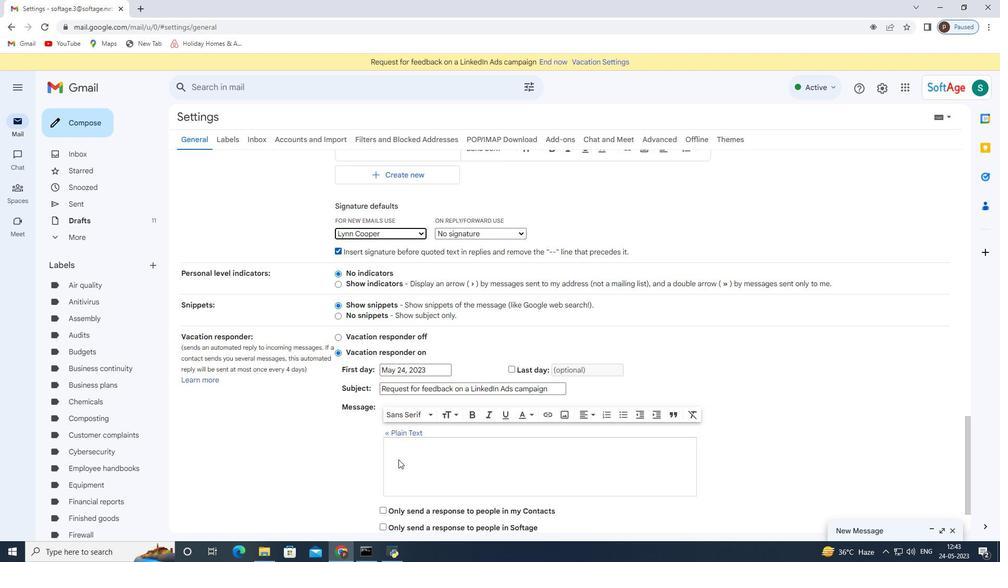 
Action: Mouse moved to (538, 481)
Screenshot: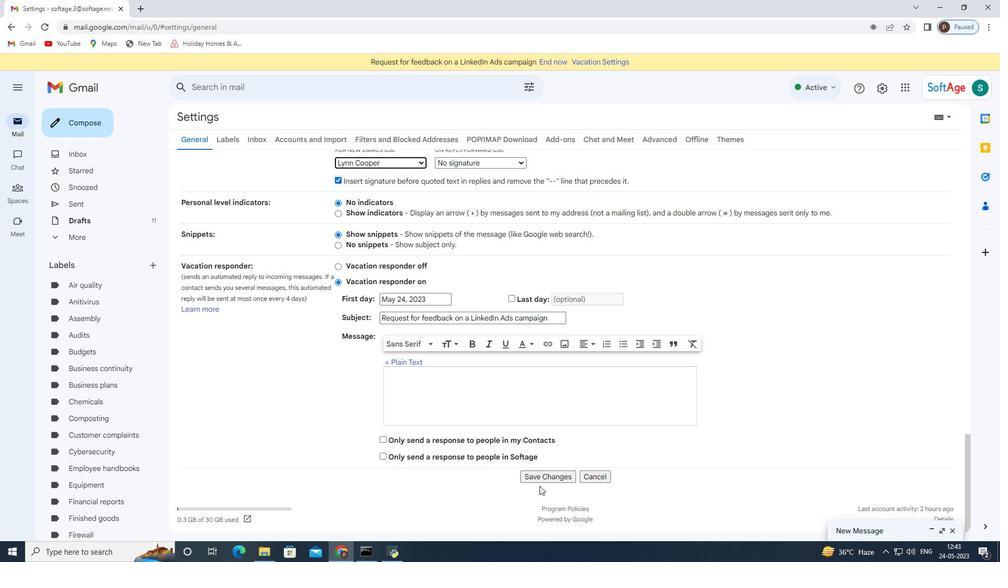 
Action: Mouse pressed left at (538, 481)
Screenshot: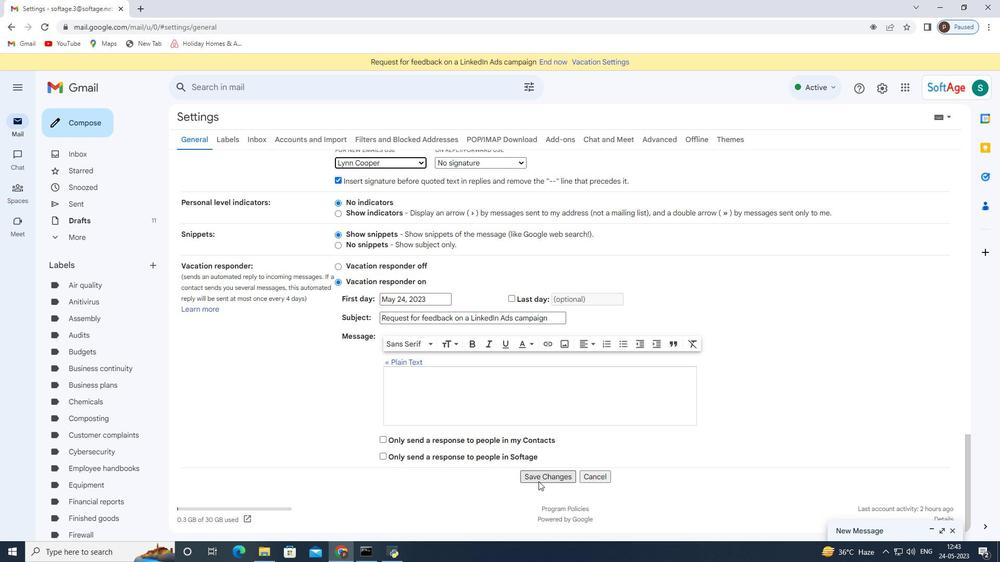 
Action: Mouse moved to (89, 122)
Screenshot: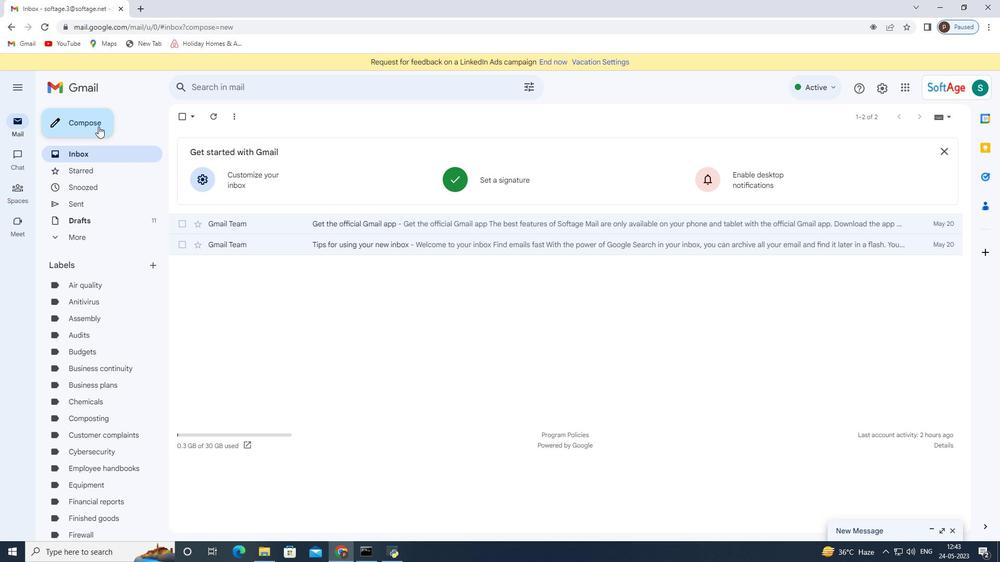 
Action: Mouse pressed left at (89, 122)
Screenshot: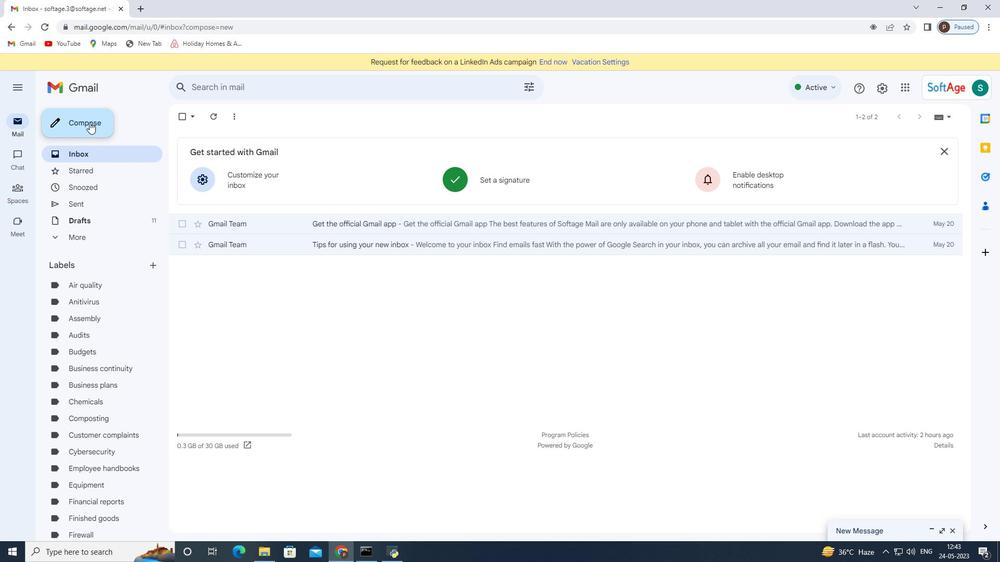 
Action: Mouse moved to (557, 270)
Screenshot: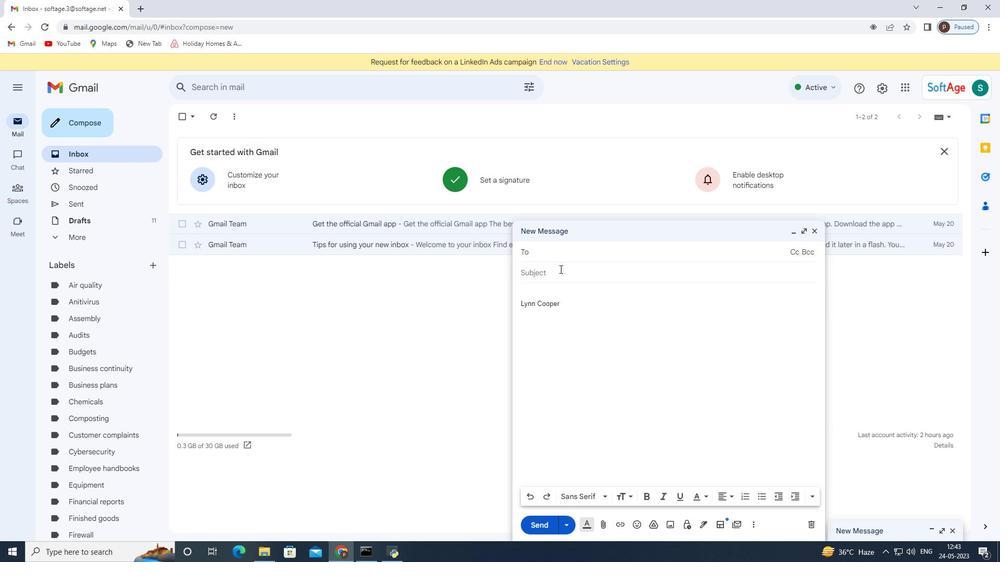 
Action: Mouse pressed left at (557, 270)
Screenshot: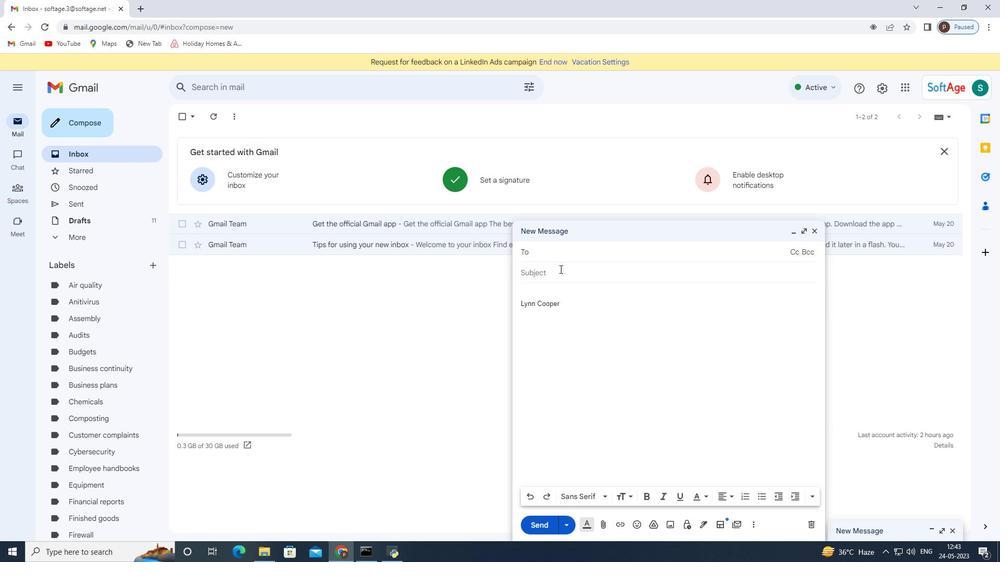 
Action: Key pressed <Key.shift>Request<Key.space>for<Key.space>feedback<Key.space>on<Key.space>a<Key.space>training<Key.space>evaluation<Key.space>survey<Key.tab><Key.shift>Can<Key.space>you<Key.space>confirm<Key.space>the<Key.space>budget<Key.space>for<Key.space>the<Key.space>upcoming<Key.space>marketing<Key.space>campaign<Key.shift_r>?
Screenshot: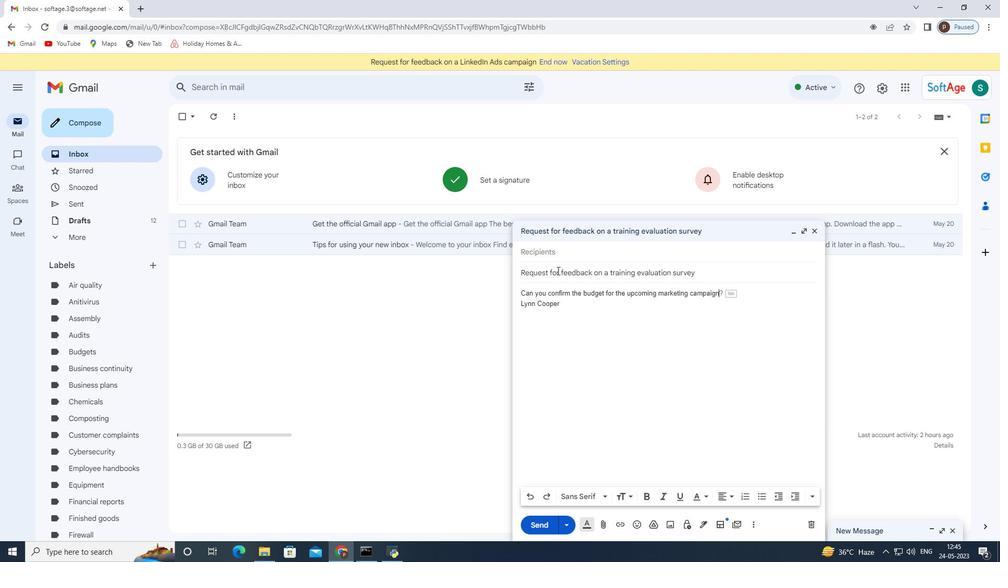 
Action: Mouse moved to (585, 257)
Screenshot: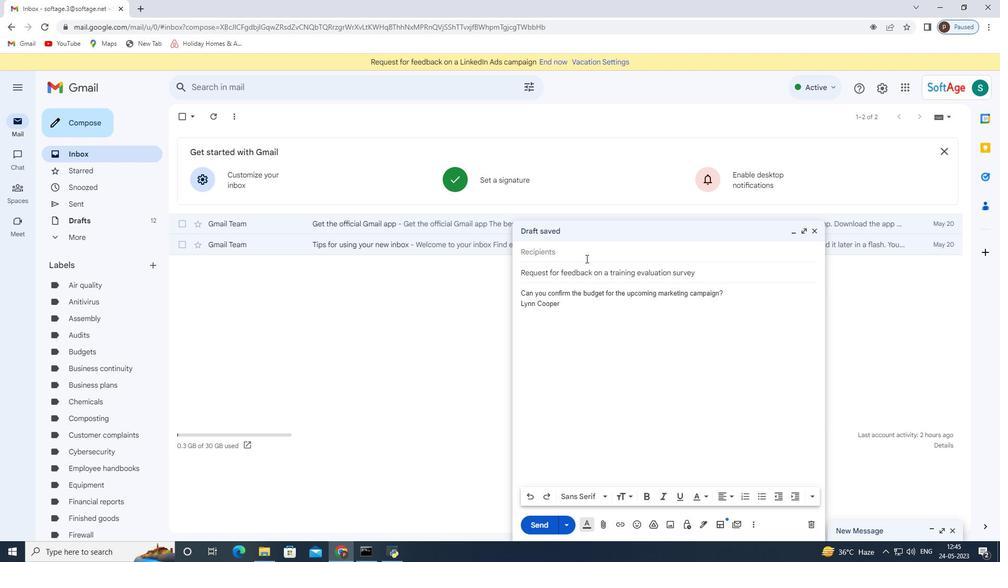 
Action: Mouse pressed left at (585, 257)
Screenshot: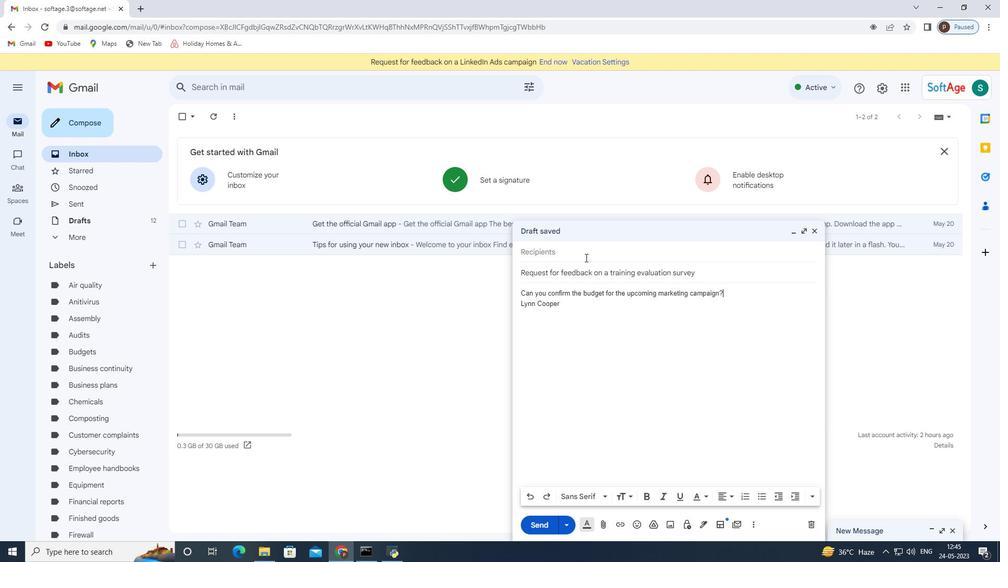 
Action: Key pressed softage.2<Key.shift>@softage.net
Screenshot: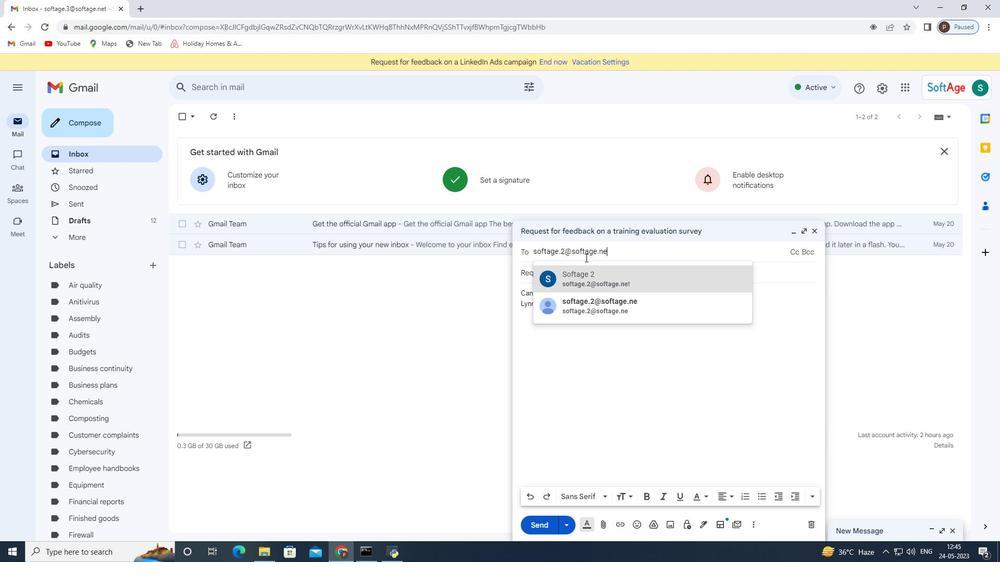 
Action: Mouse moved to (635, 276)
Screenshot: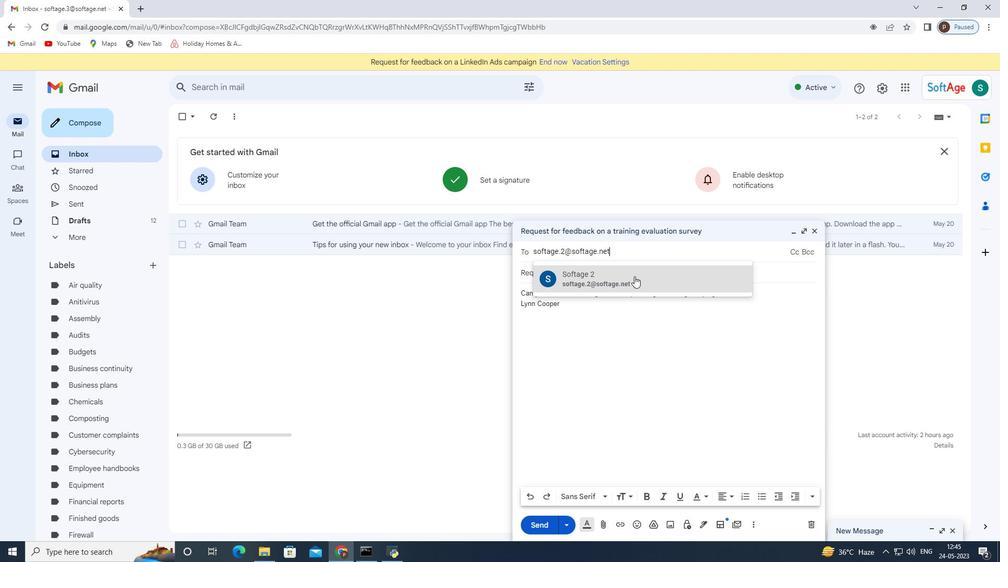 
Action: Mouse pressed left at (635, 276)
Screenshot: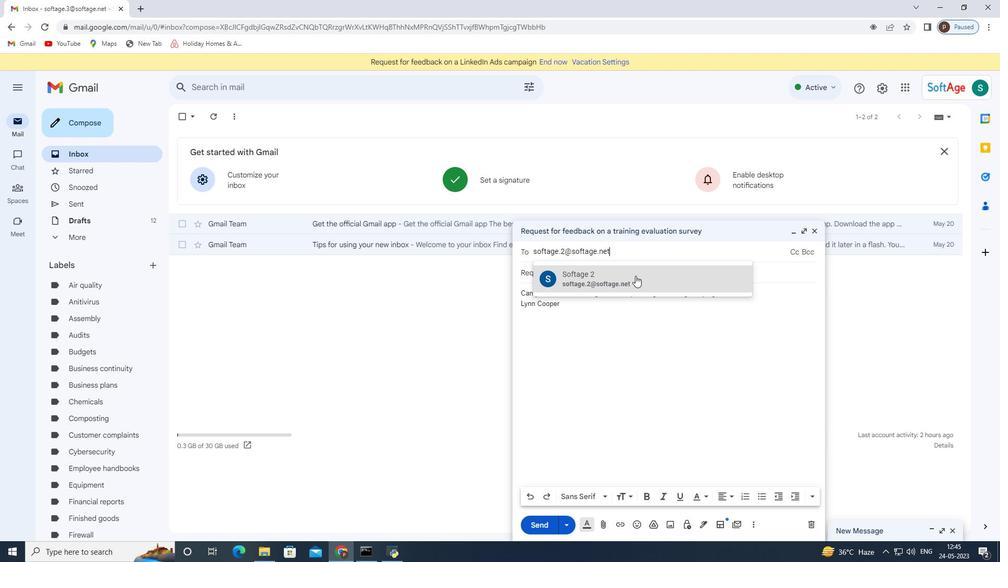 
Action: Mouse moved to (605, 520)
Screenshot: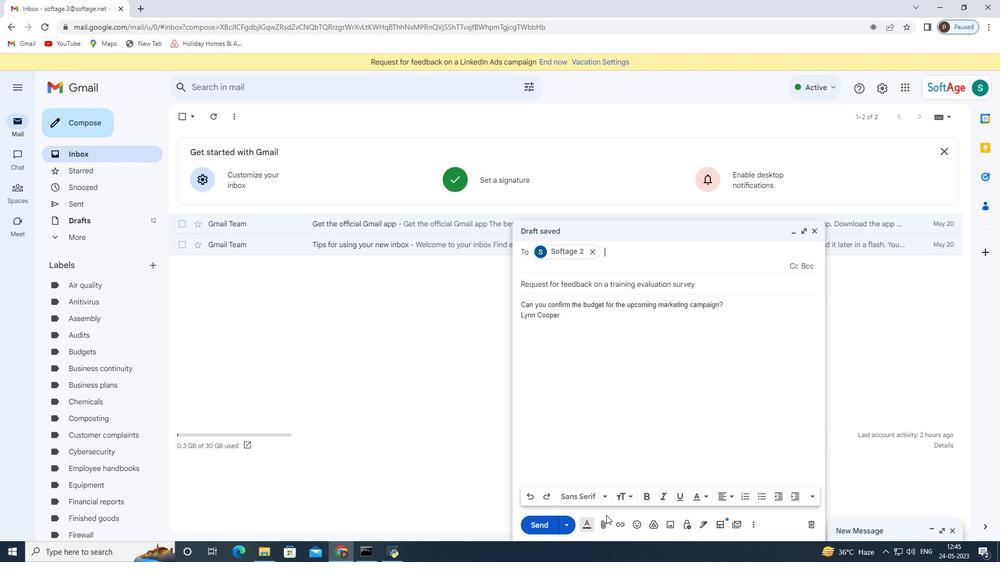 
Action: Mouse pressed left at (605, 520)
Screenshot: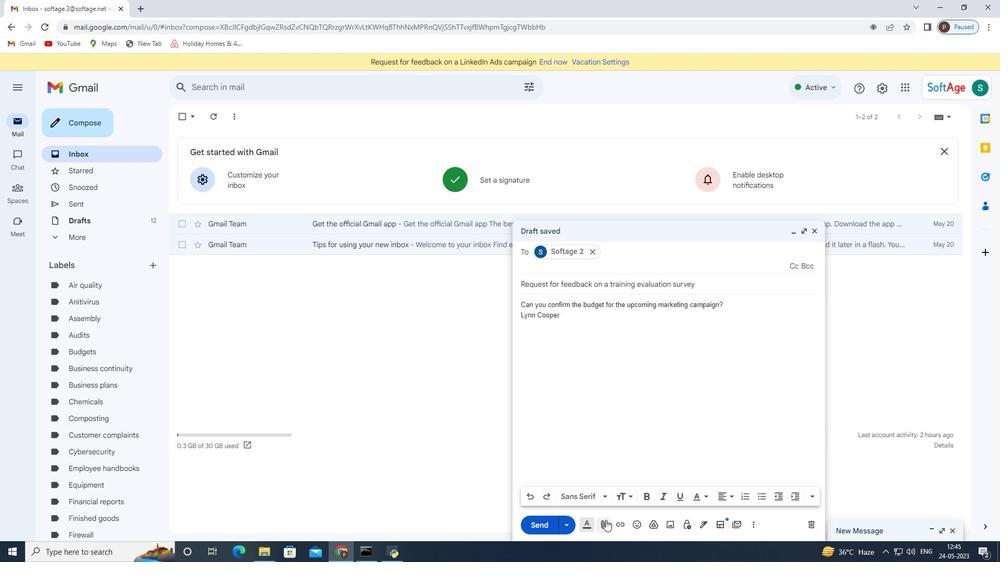 
Action: Mouse moved to (202, 90)
Screenshot: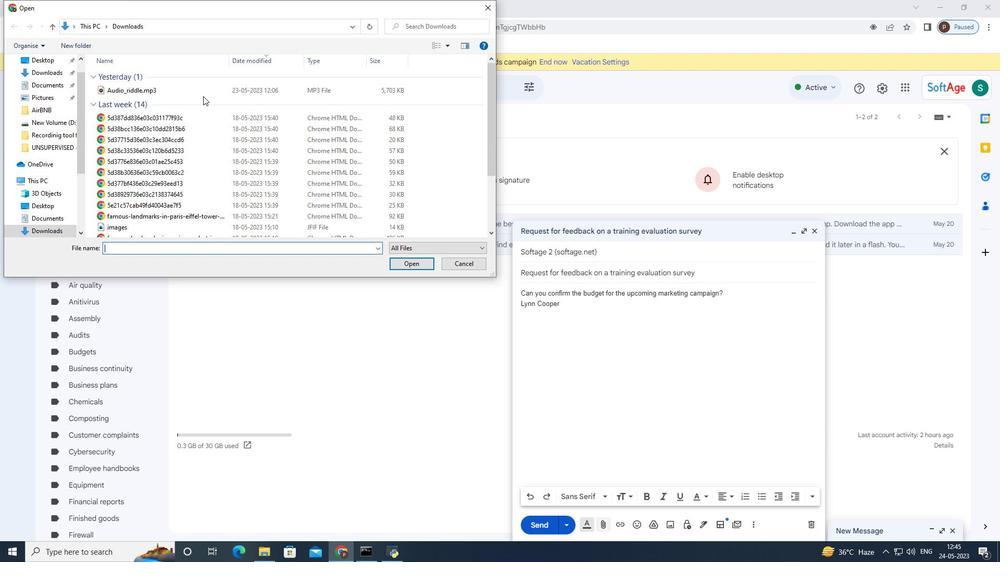 
Action: Mouse pressed left at (202, 90)
Screenshot: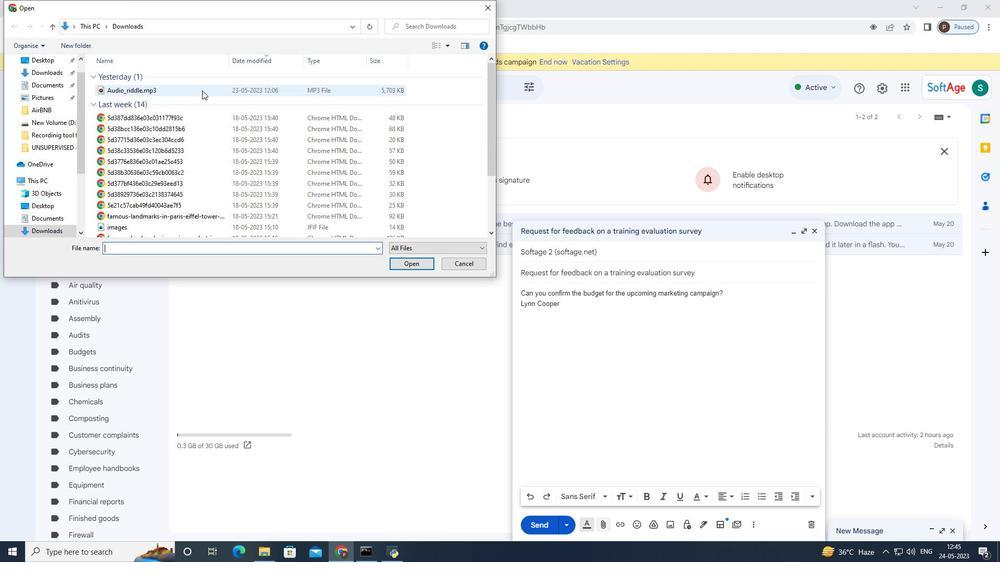 
Action: Mouse moved to (409, 265)
Screenshot: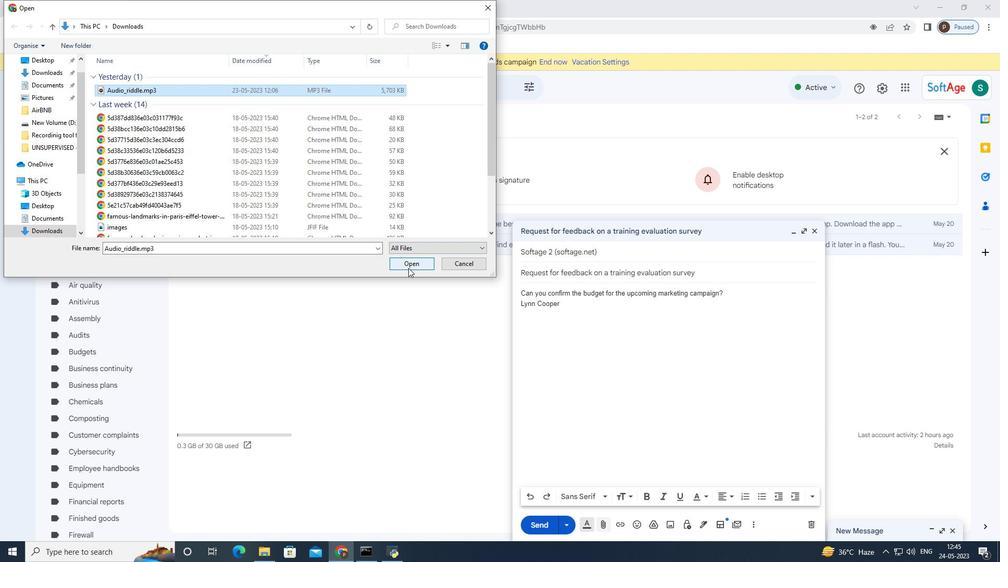
Action: Mouse pressed left at (409, 265)
Screenshot: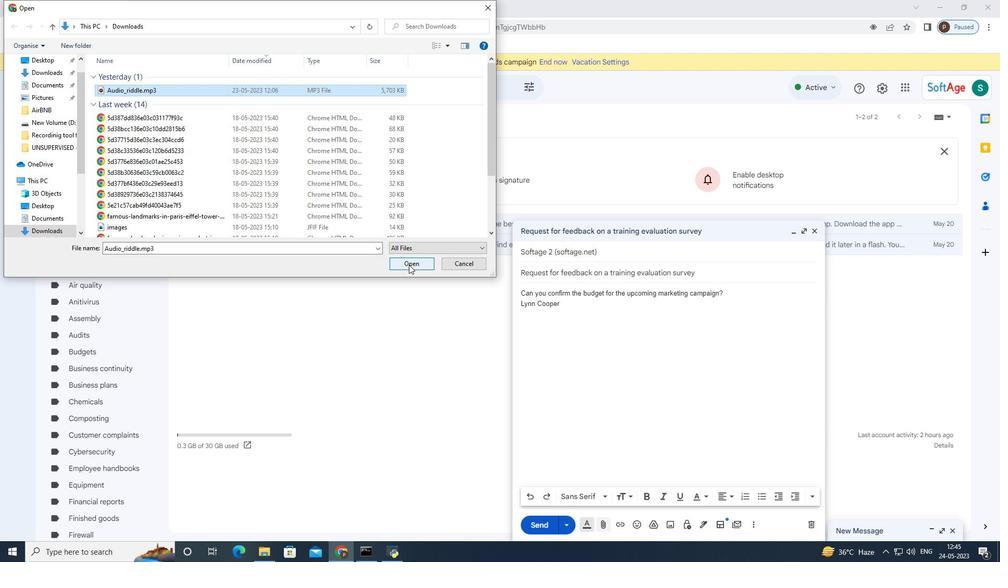 
Action: Mouse moved to (740, 293)
Screenshot: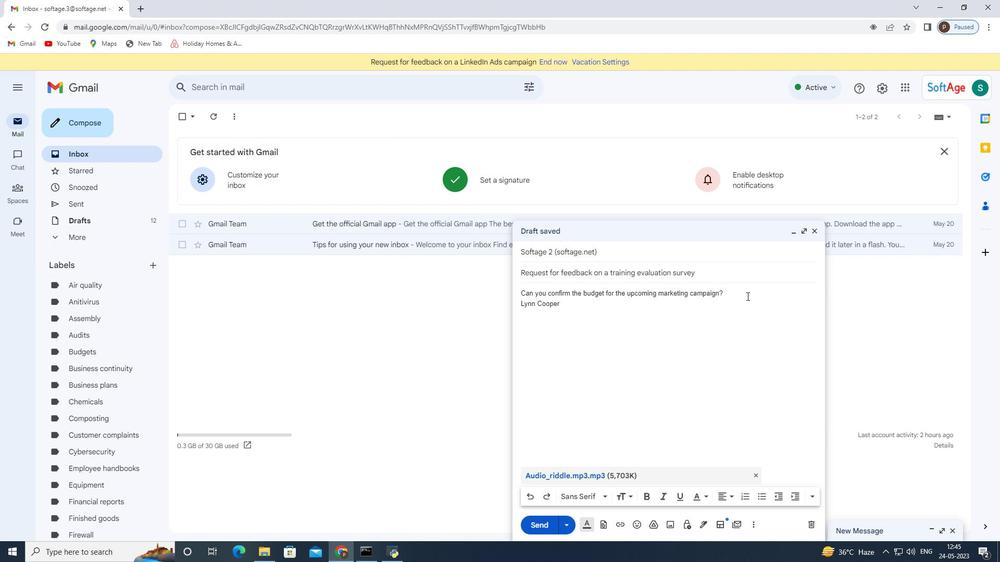 
Action: Mouse pressed left at (740, 293)
Screenshot: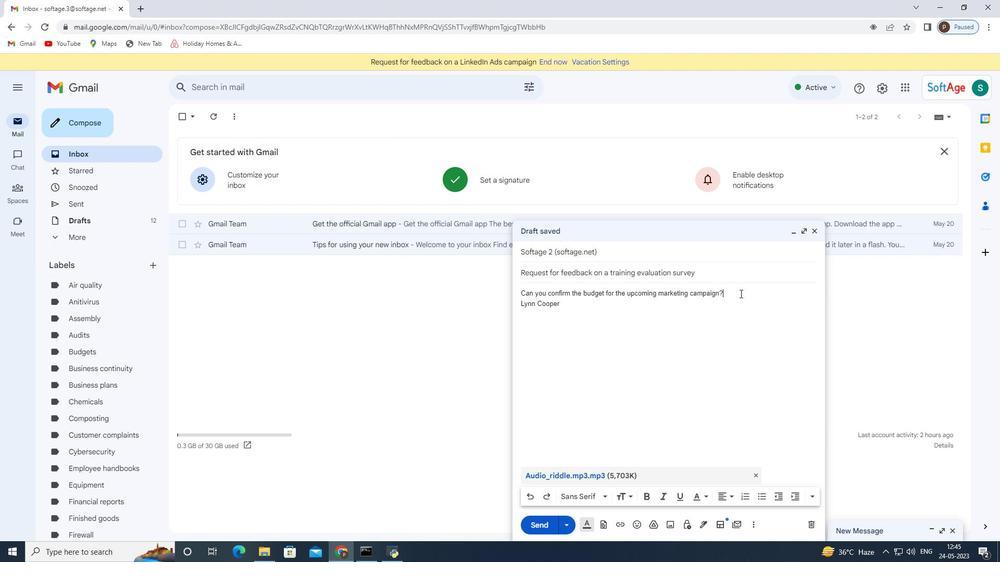 
Action: Key pressed <Key.enter>
Screenshot: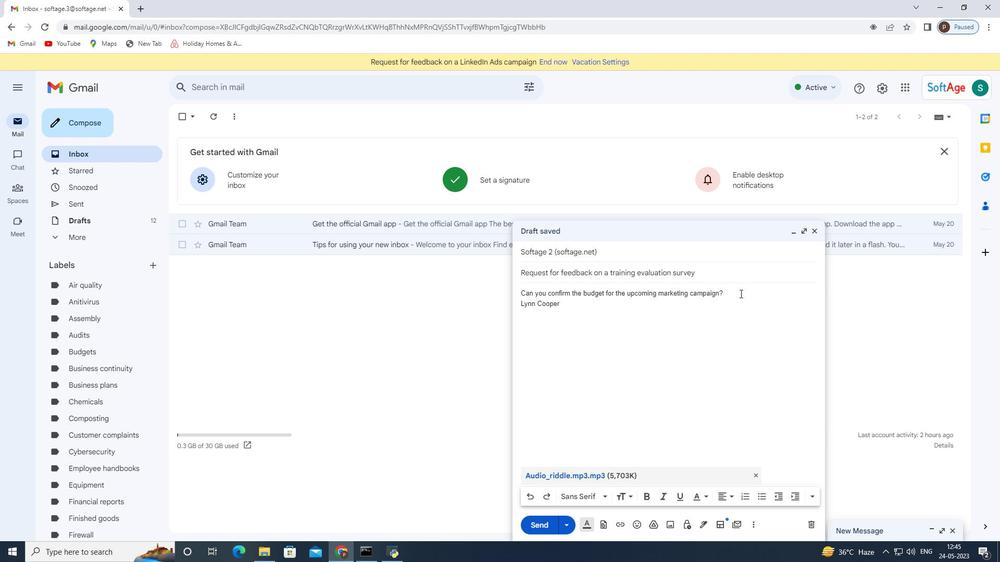
Action: Mouse moved to (727, 291)
Screenshot: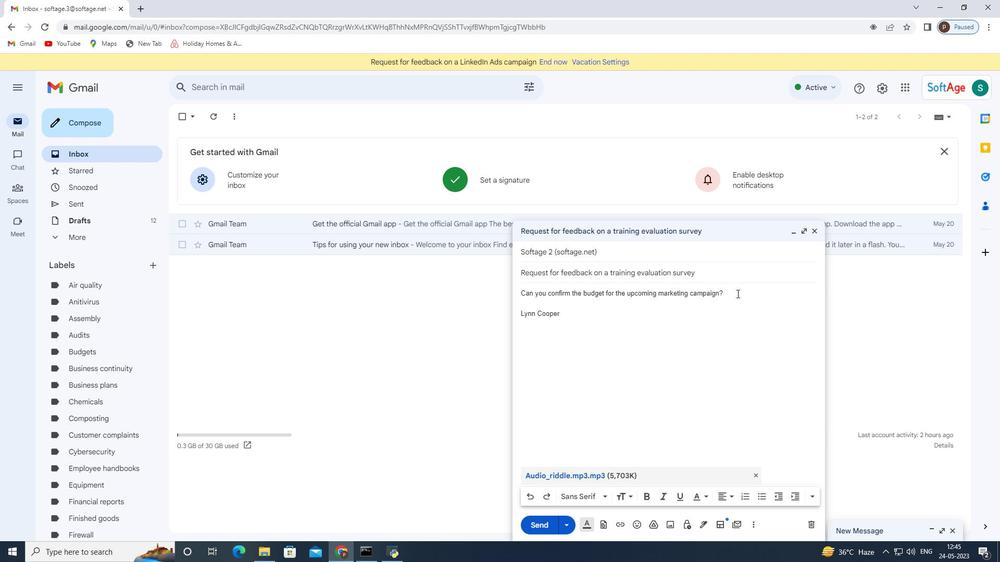 
Action: Mouse pressed left at (727, 291)
Screenshot: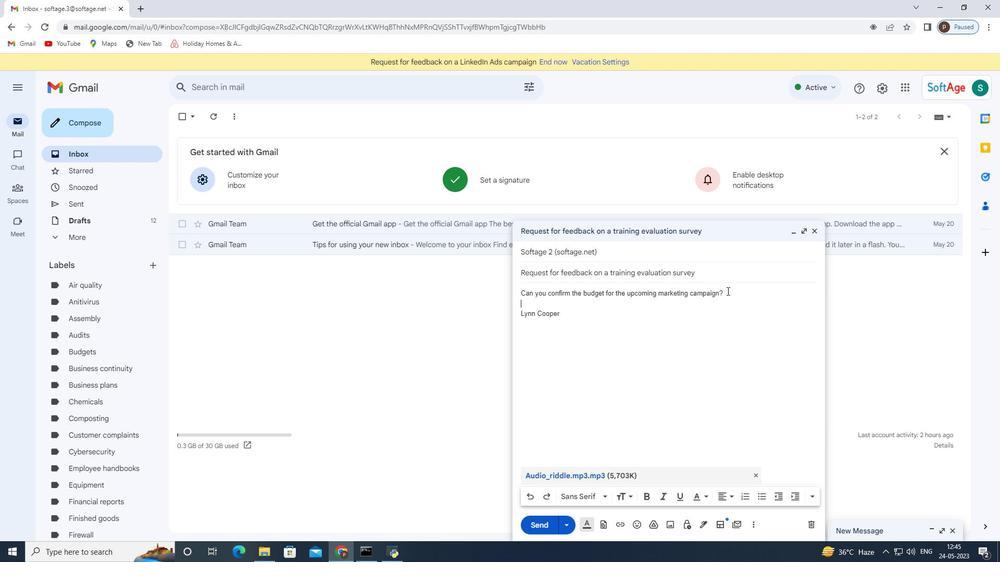 
Action: Mouse moved to (606, 497)
Screenshot: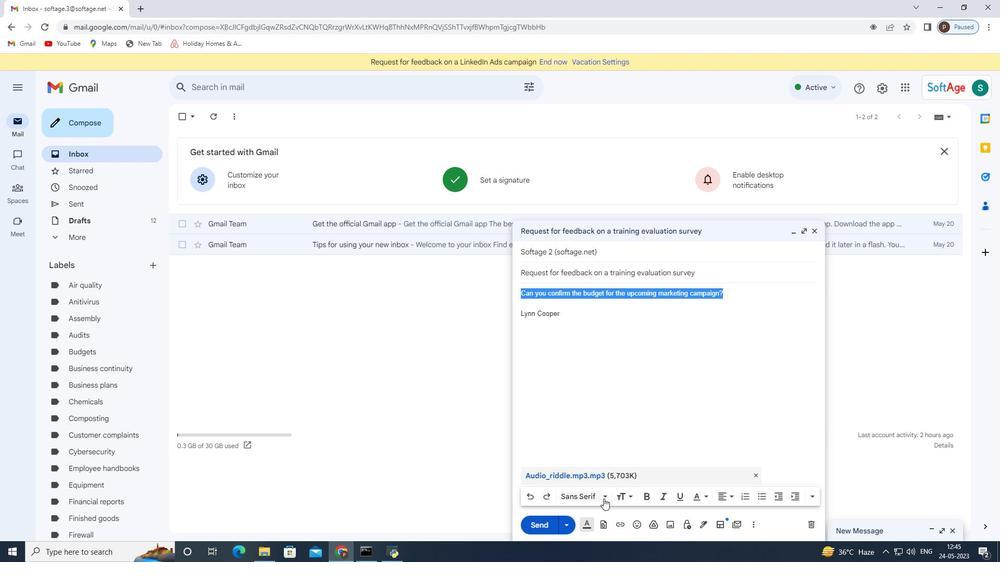 
Action: Mouse pressed left at (606, 497)
Screenshot: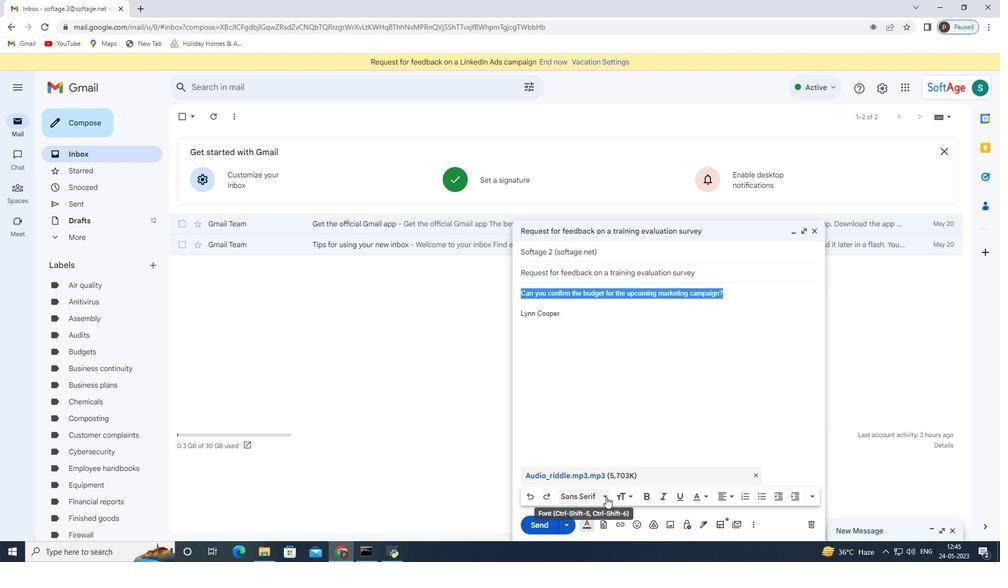 
Action: Mouse moved to (626, 396)
Screenshot: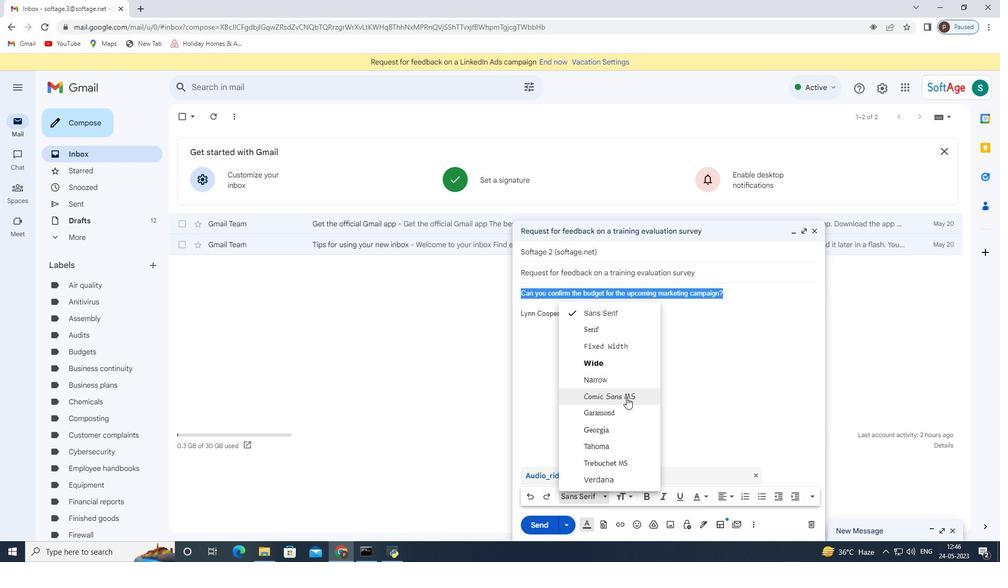 
Action: Mouse pressed left at (626, 396)
Screenshot: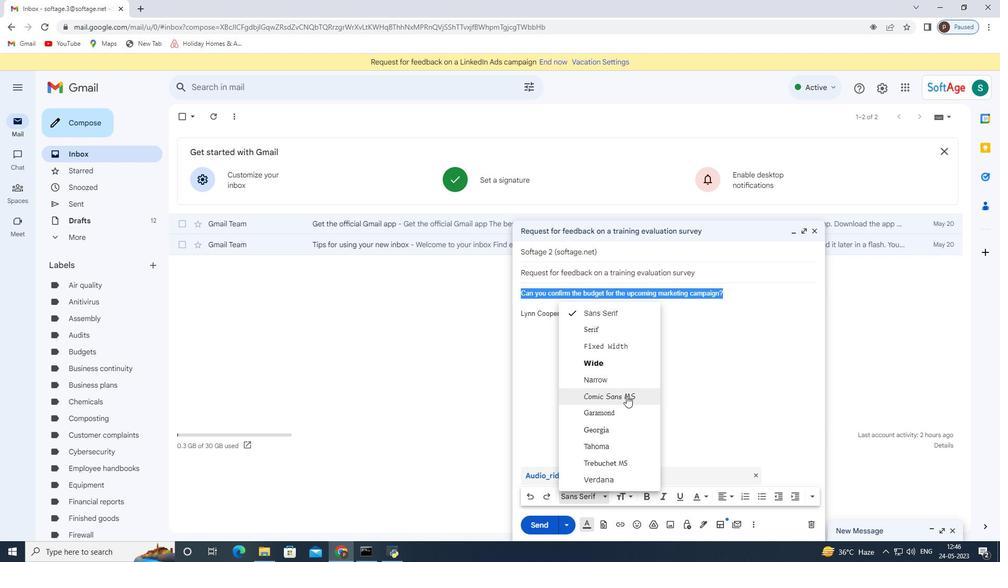 
Action: Mouse moved to (704, 497)
Screenshot: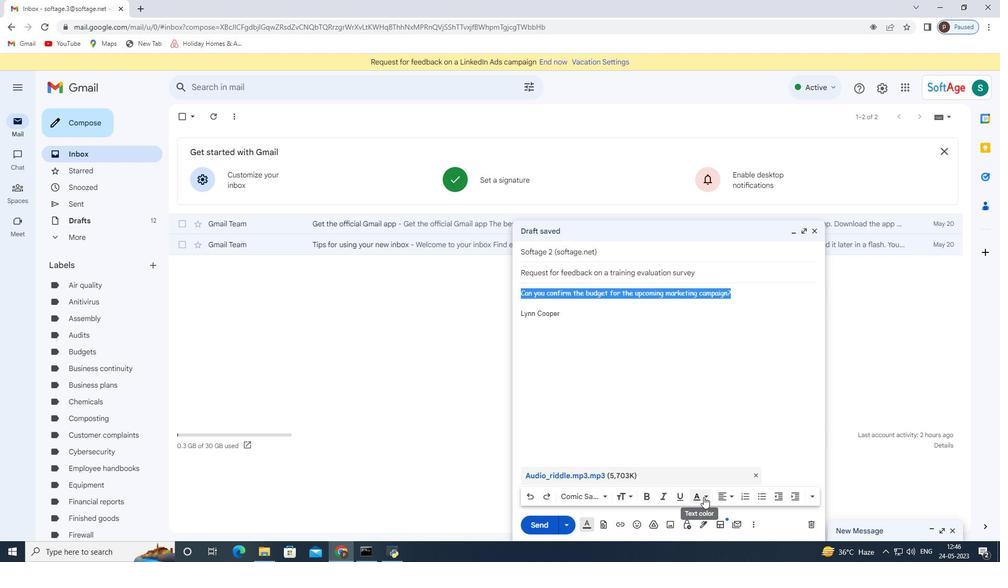 
Action: Mouse pressed left at (704, 497)
Screenshot: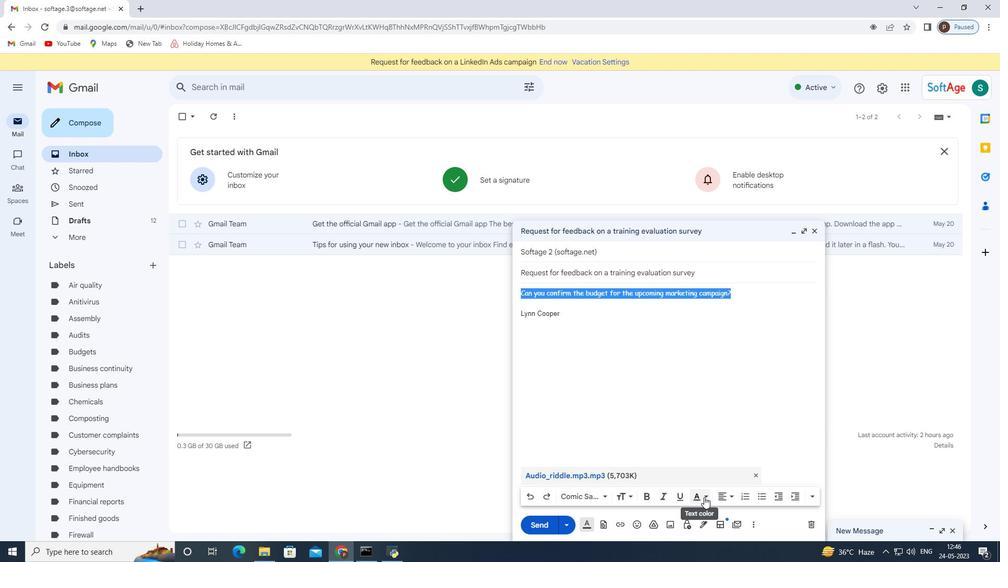
Action: Mouse pressed left at (704, 497)
Screenshot: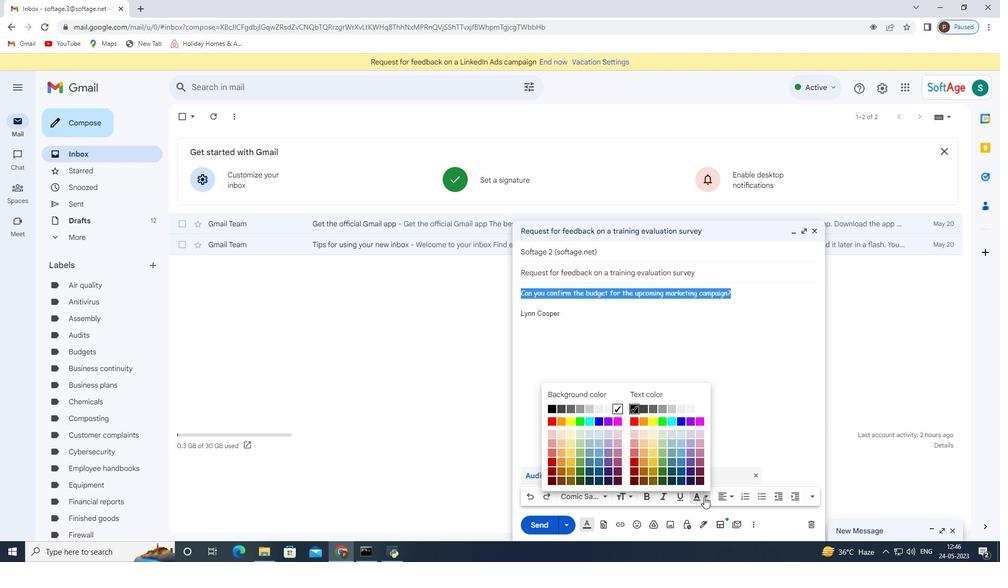 
Action: Mouse moved to (662, 493)
Screenshot: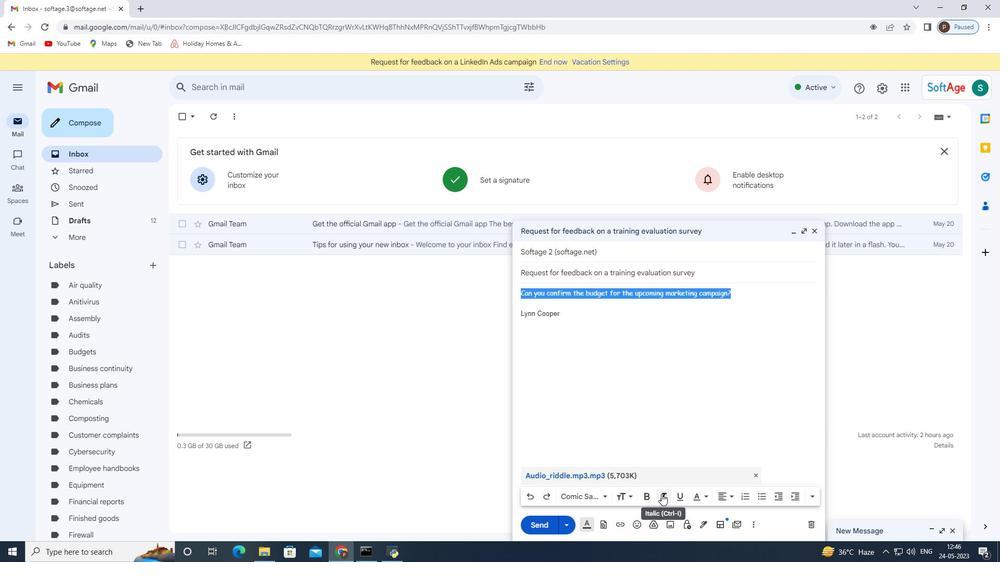 
Action: Mouse pressed left at (662, 493)
Screenshot: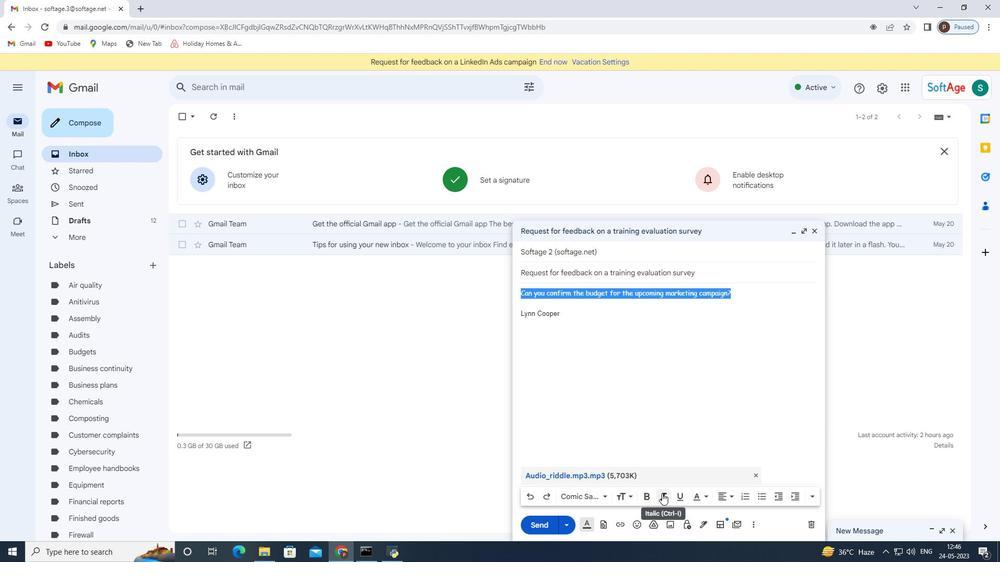 
Action: Mouse moved to (637, 396)
Screenshot: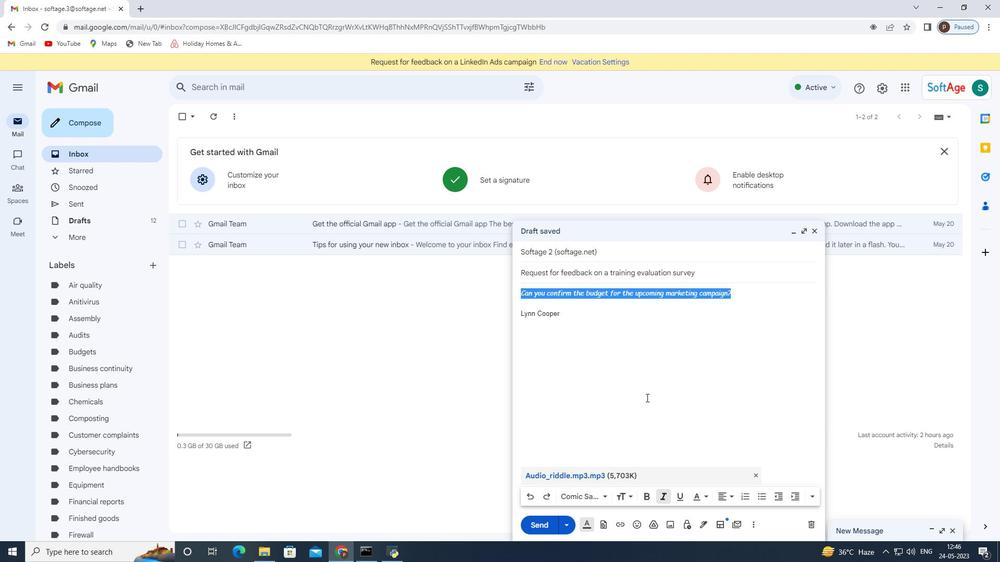 
Action: Mouse pressed left at (637, 396)
Screenshot: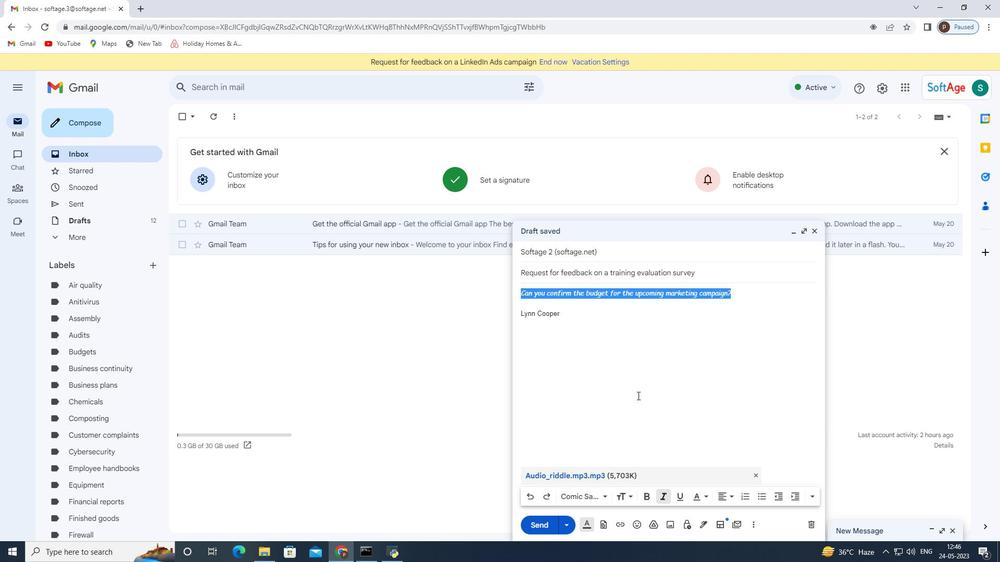 
Action: Mouse moved to (537, 522)
Screenshot: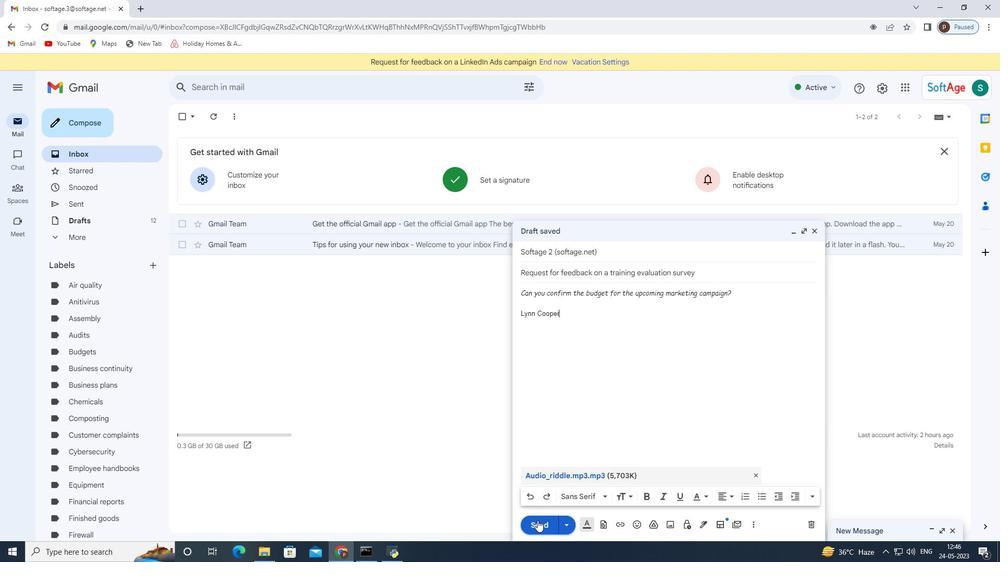
Action: Mouse pressed left at (537, 522)
Screenshot: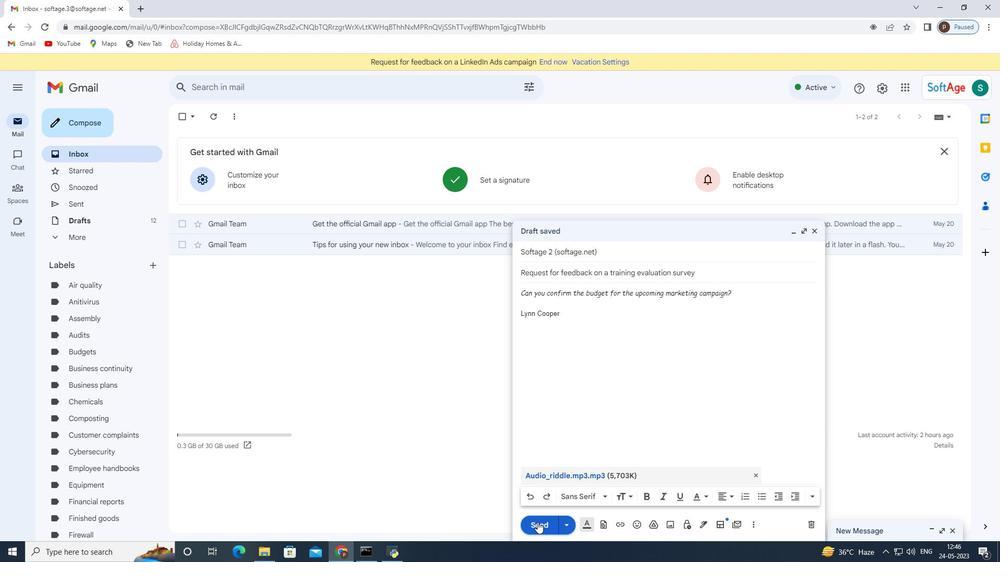 
Action: Mouse moved to (82, 204)
Screenshot: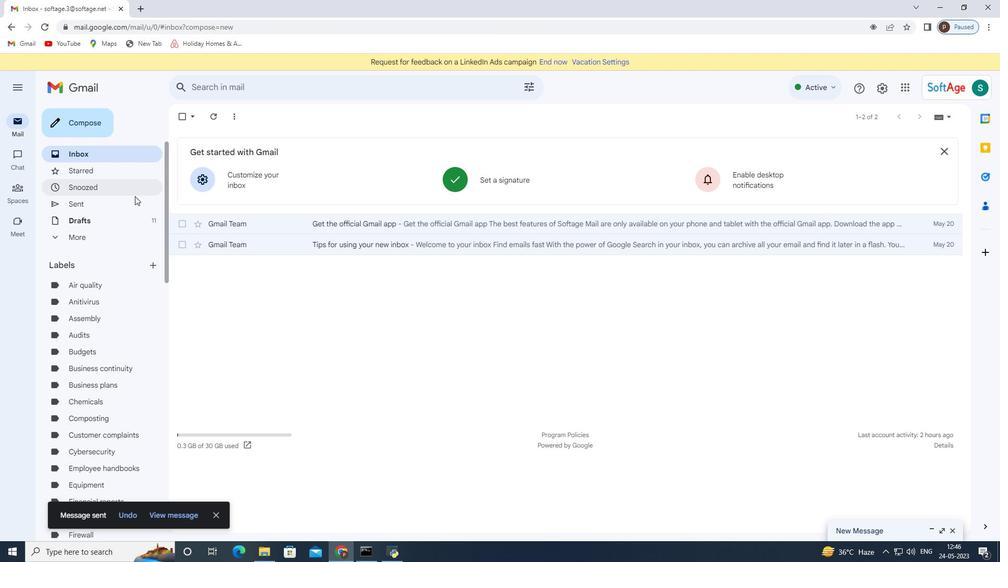 
Action: Mouse pressed left at (82, 204)
Screenshot: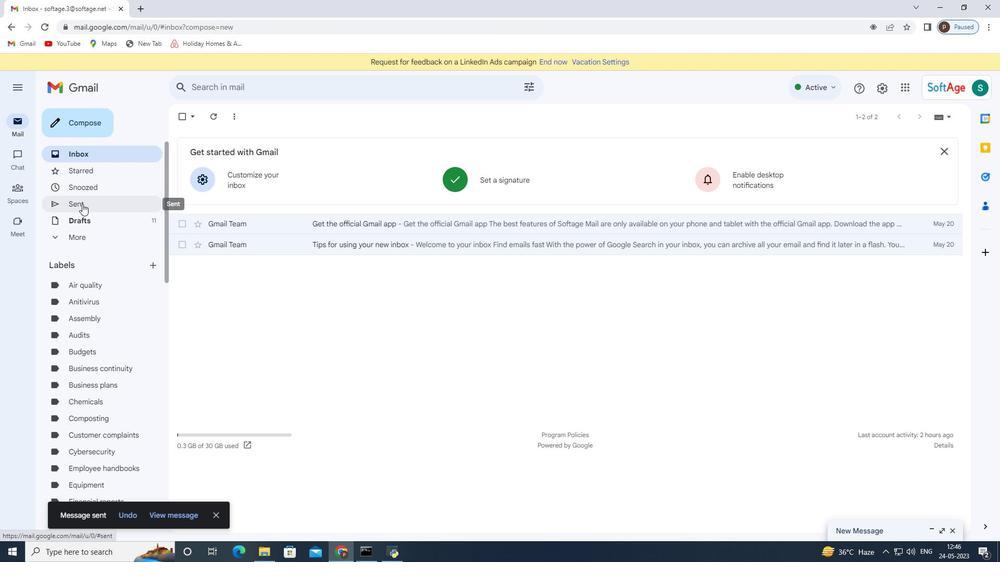 
Action: Mouse moved to (420, 186)
Screenshot: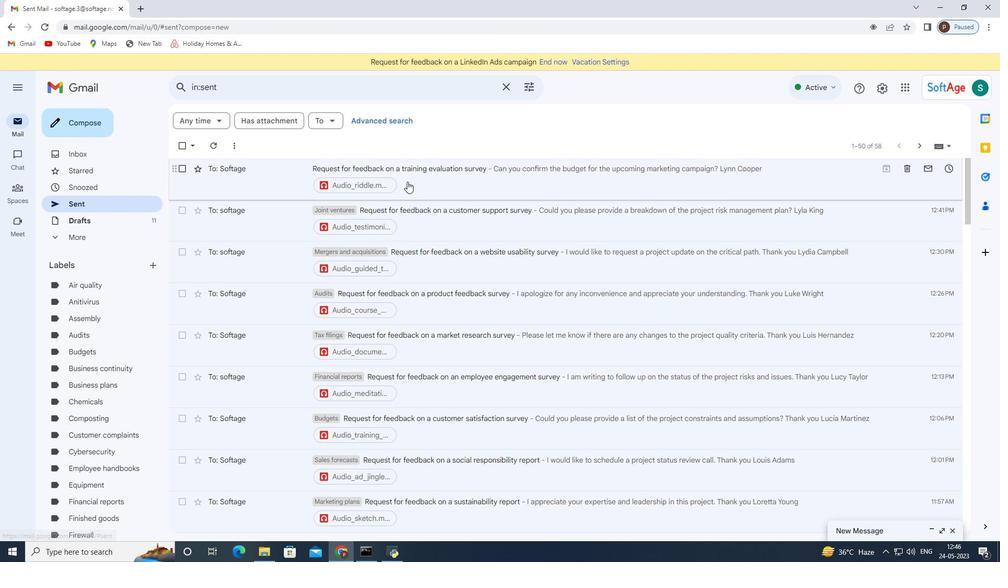 
Action: Mouse pressed right at (420, 186)
Screenshot: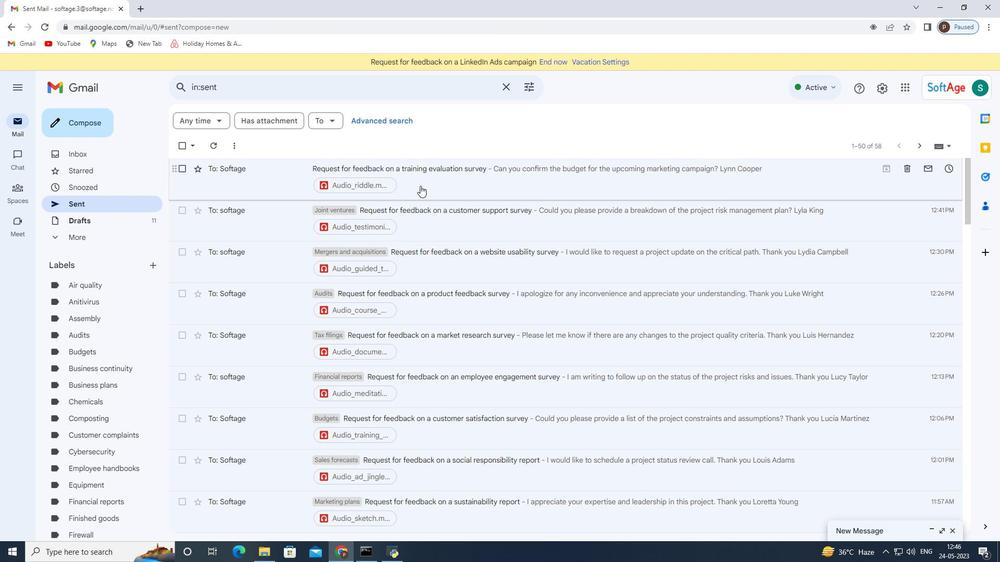 
Action: Mouse moved to (453, 359)
Screenshot: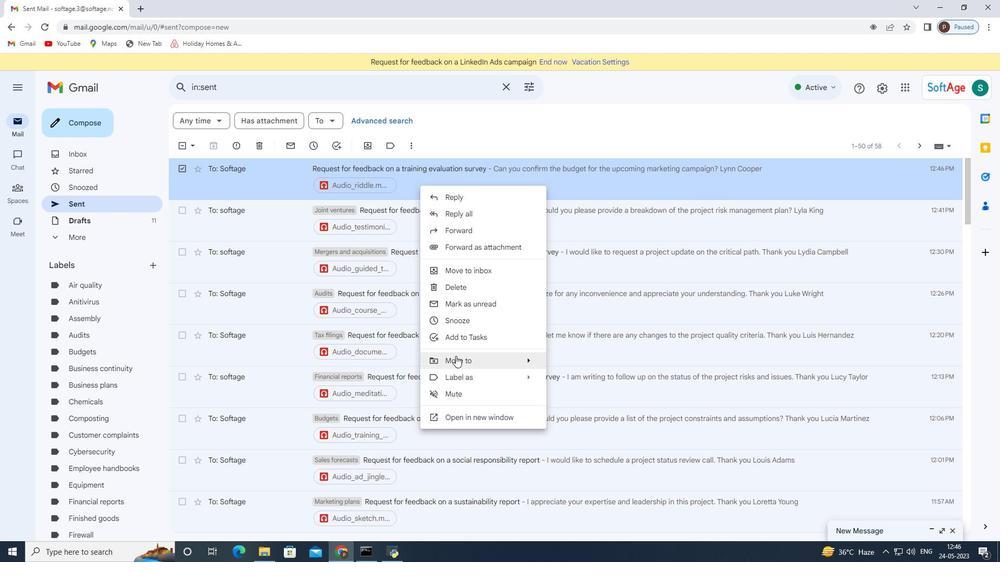 
Action: Mouse pressed left at (453, 359)
Screenshot: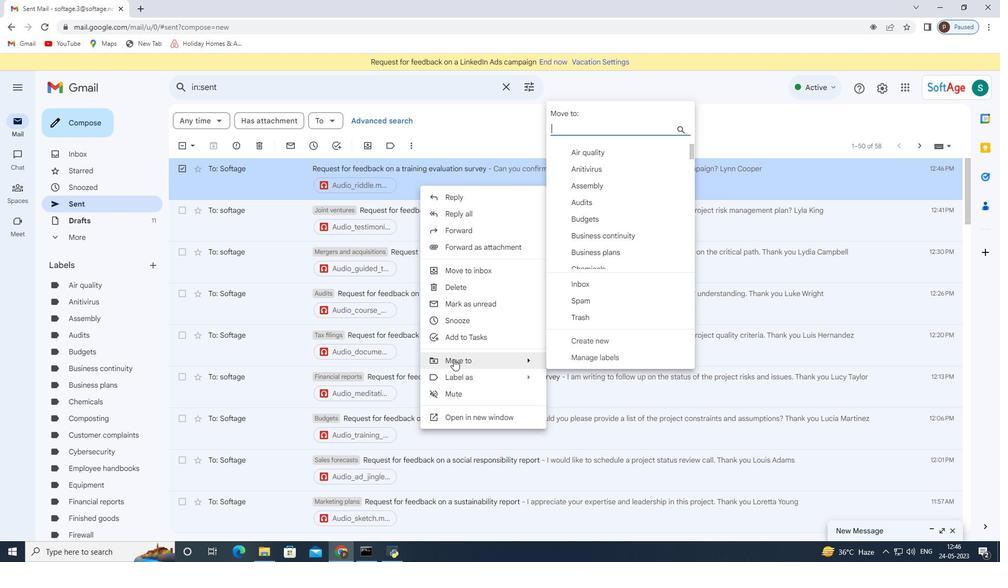 
Action: Mouse moved to (570, 337)
Screenshot: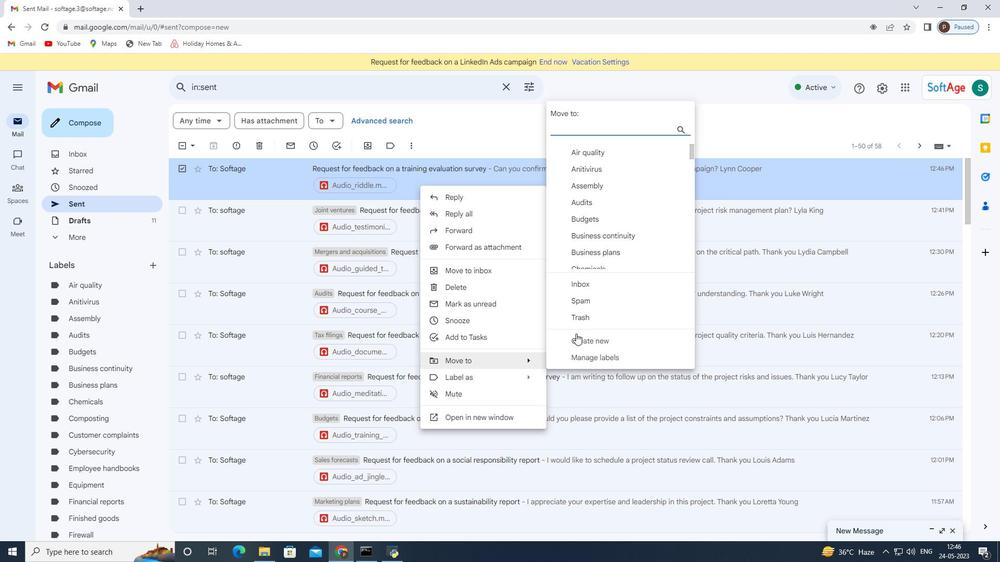 
Action: Mouse pressed left at (570, 337)
Screenshot: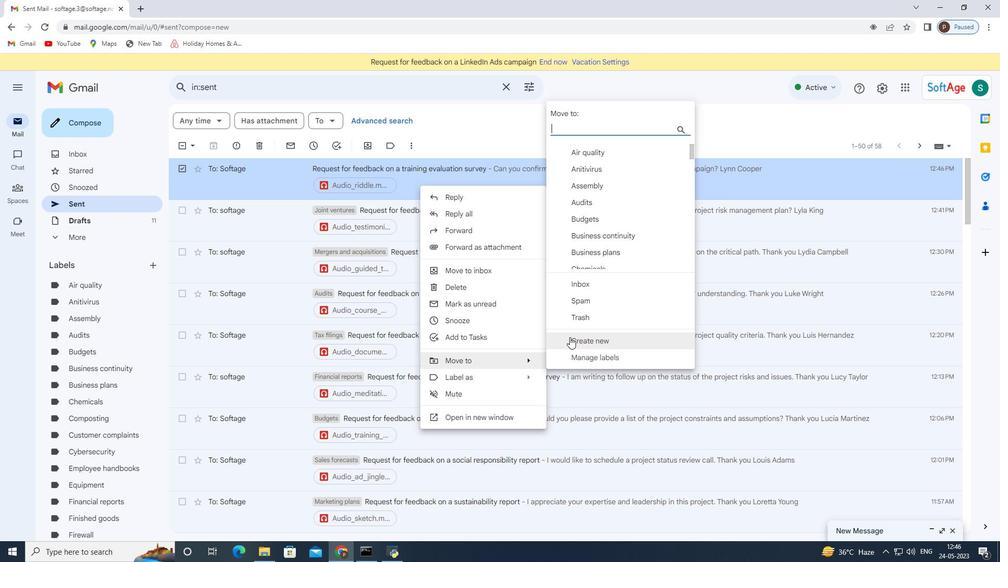 
Action: Mouse pressed left at (570, 337)
Screenshot: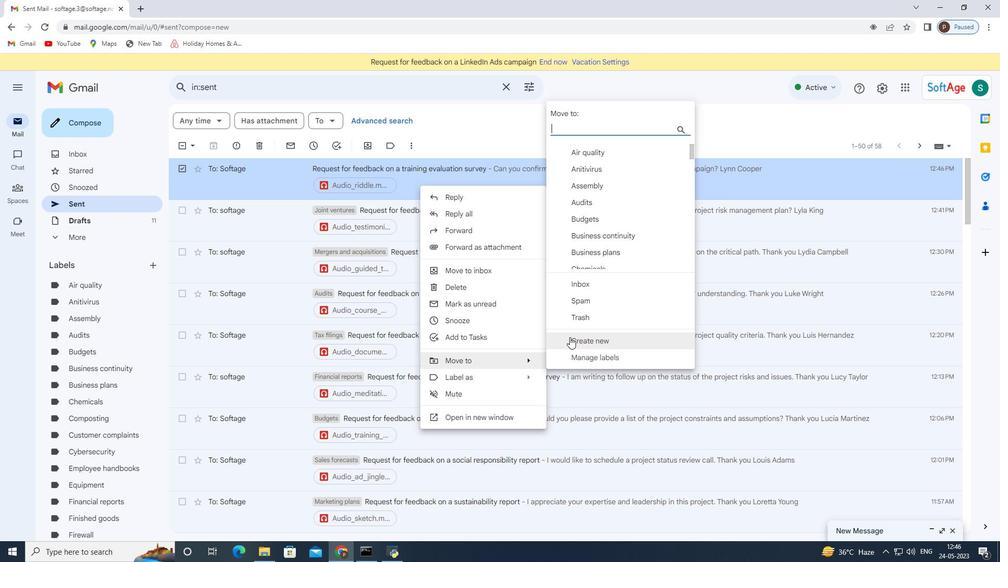
Action: Mouse moved to (452, 287)
Screenshot: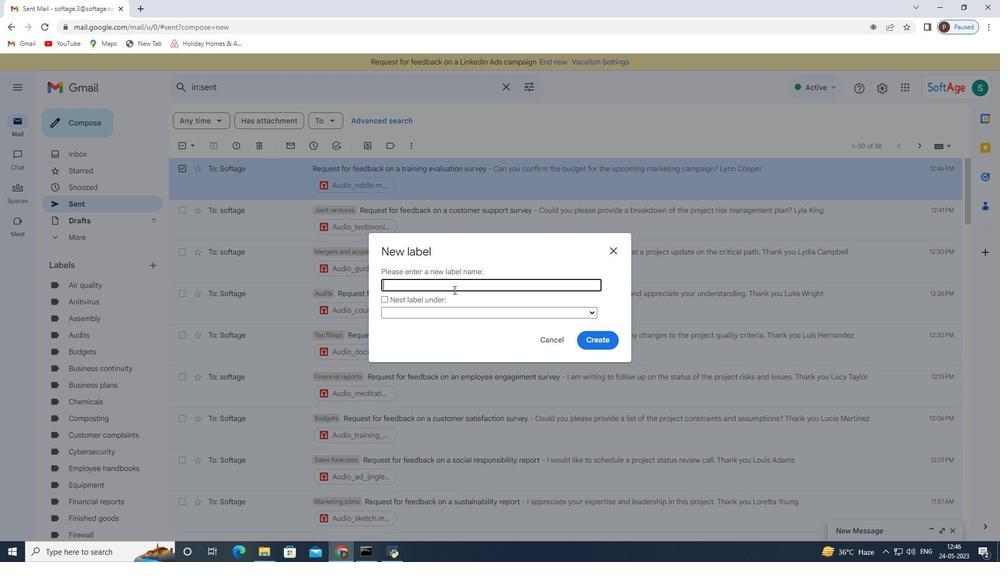 
Action: Mouse pressed left at (452, 287)
Screenshot: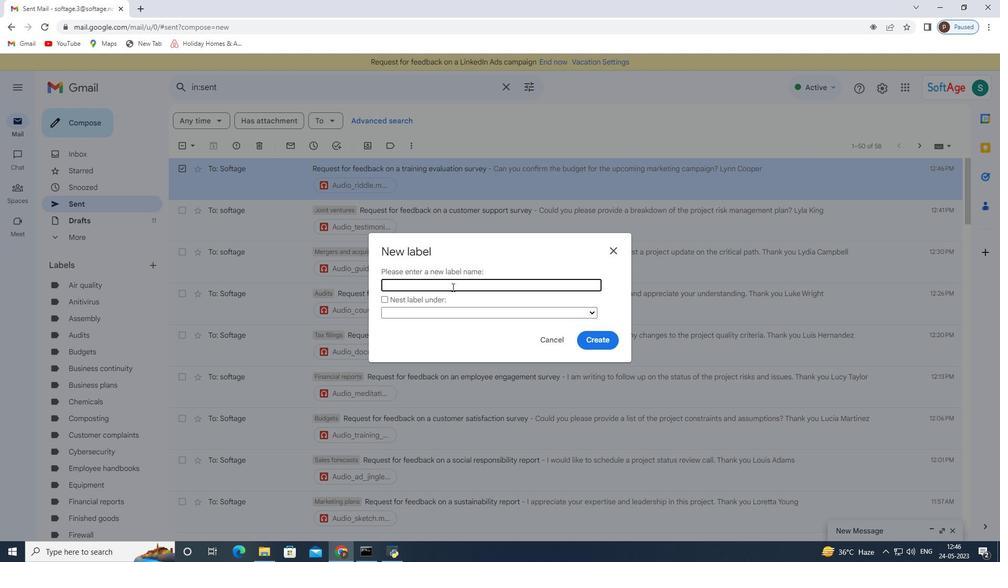 
Action: Key pressed <Key.shift><Key.shift>Partnerships
Screenshot: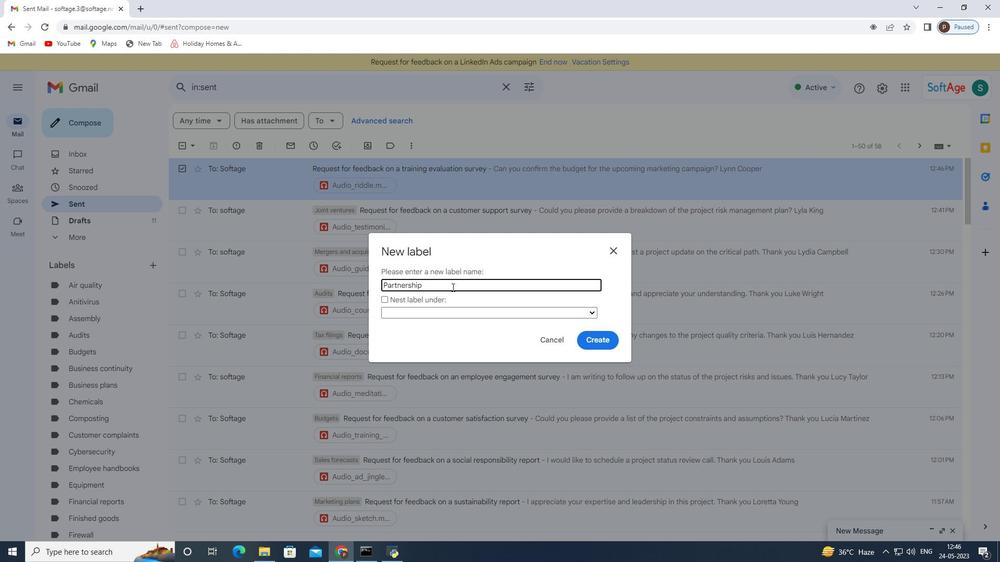 
Action: Mouse moved to (596, 341)
Screenshot: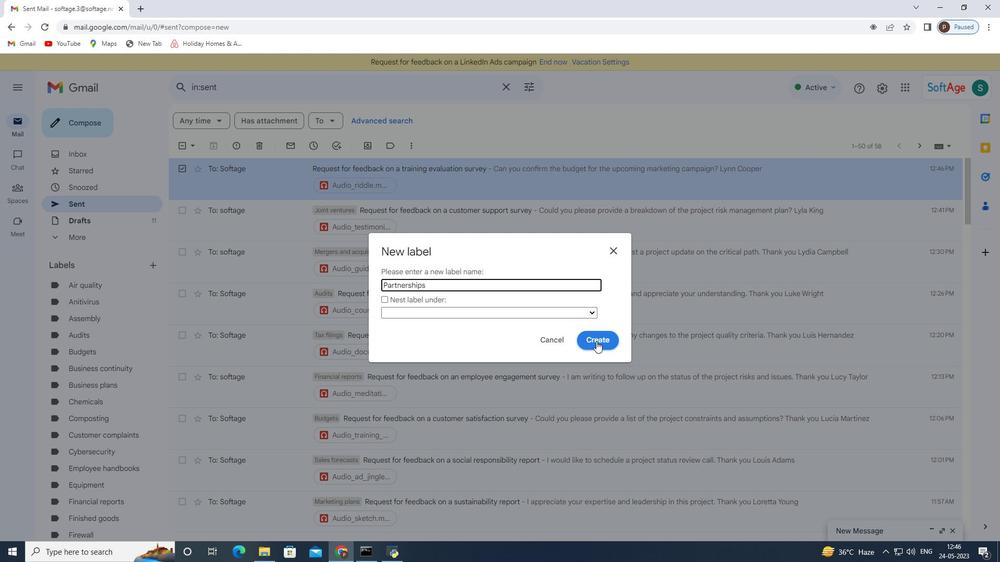 
Action: Mouse pressed left at (596, 341)
Screenshot: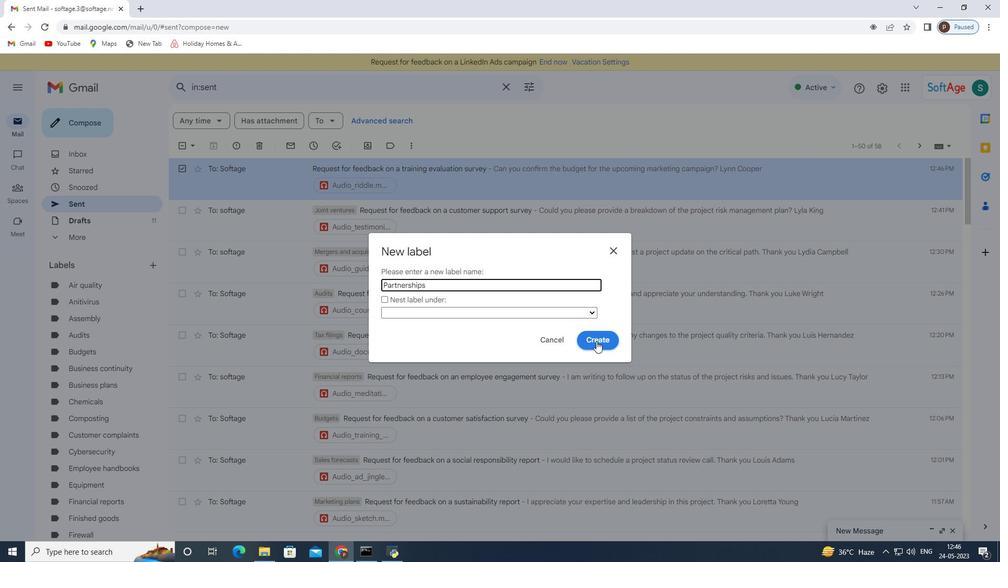 
Action: Mouse moved to (459, 272)
Screenshot: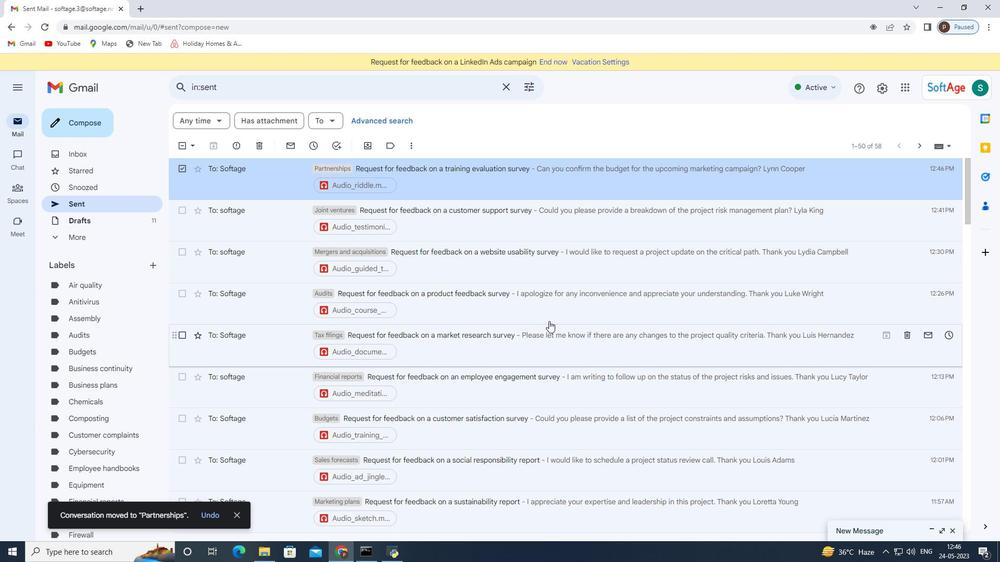 
Action: Mouse scrolled (459, 273) with delta (0, 0)
Screenshot: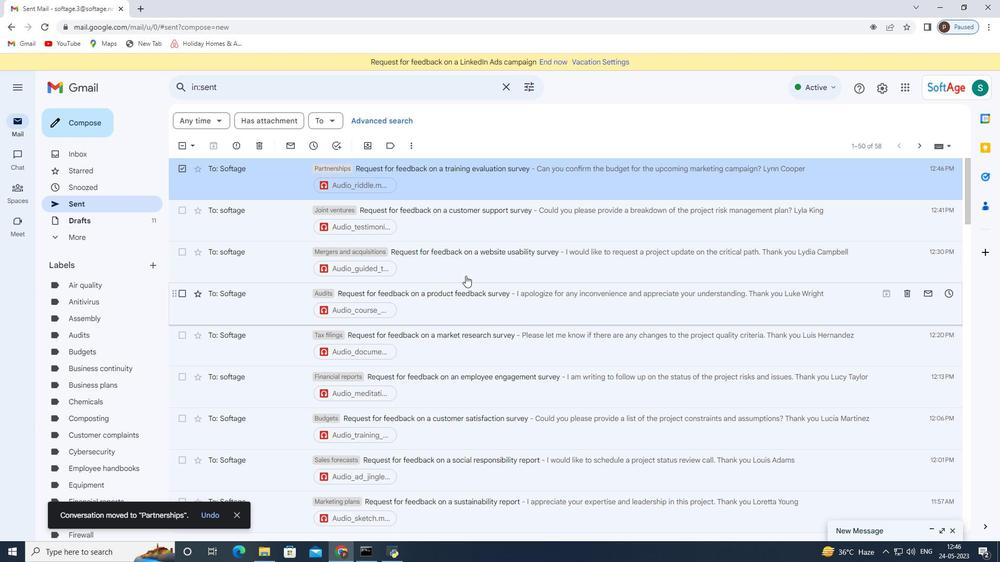 
Action: Mouse scrolled (459, 273) with delta (0, 0)
Screenshot: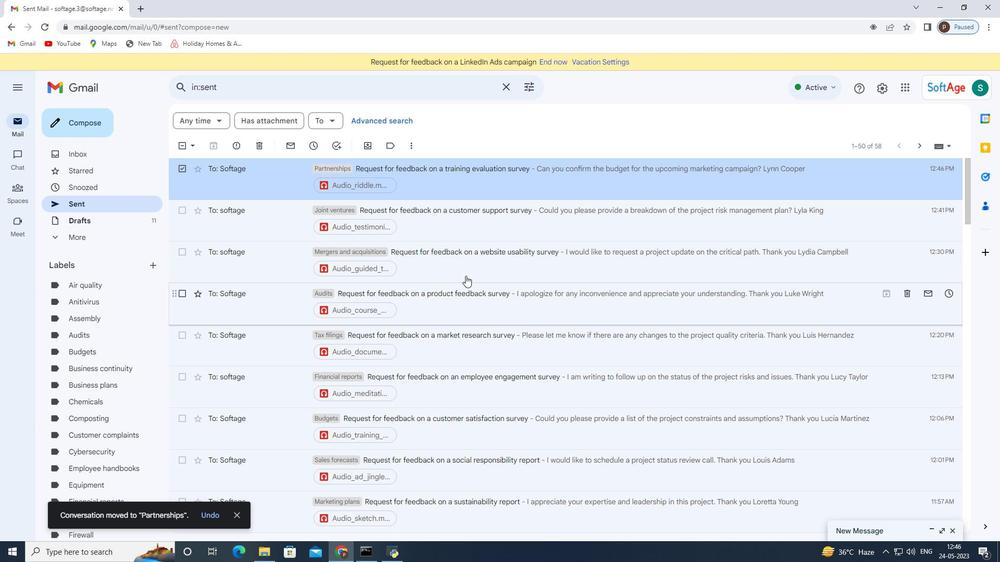
Action: Mouse scrolled (459, 273) with delta (0, 0)
Screenshot: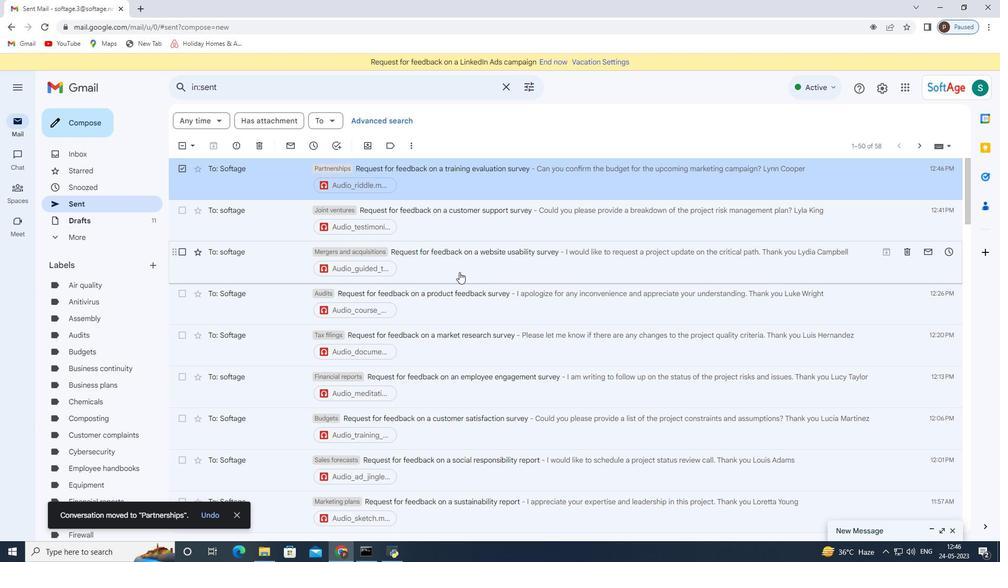 
Action: Mouse scrolled (459, 273) with delta (0, 0)
Screenshot: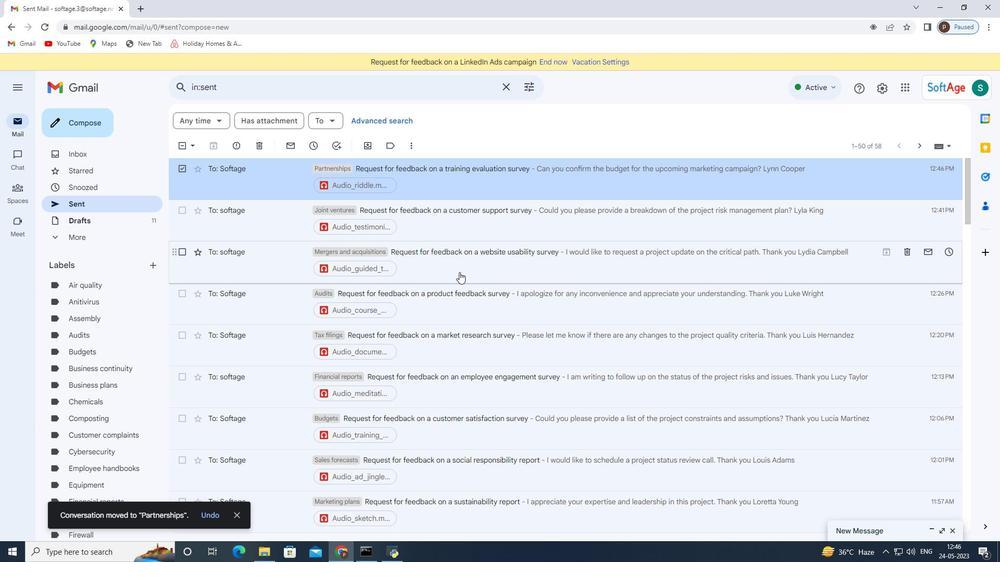 
